Task: In the Company yamaha.com, schedule a meeting with title: 'Introducing Our Products and Services ', Select date: '23 September, 2023', select start time: 6:00:PM. Add location in person New York with meeting description: Kindly join this meeting to understand Product Demo and Service Presentation. Add attendees from company's contact and save.. Logged in from softage.1@softage.net
Action: Mouse moved to (119, 73)
Screenshot: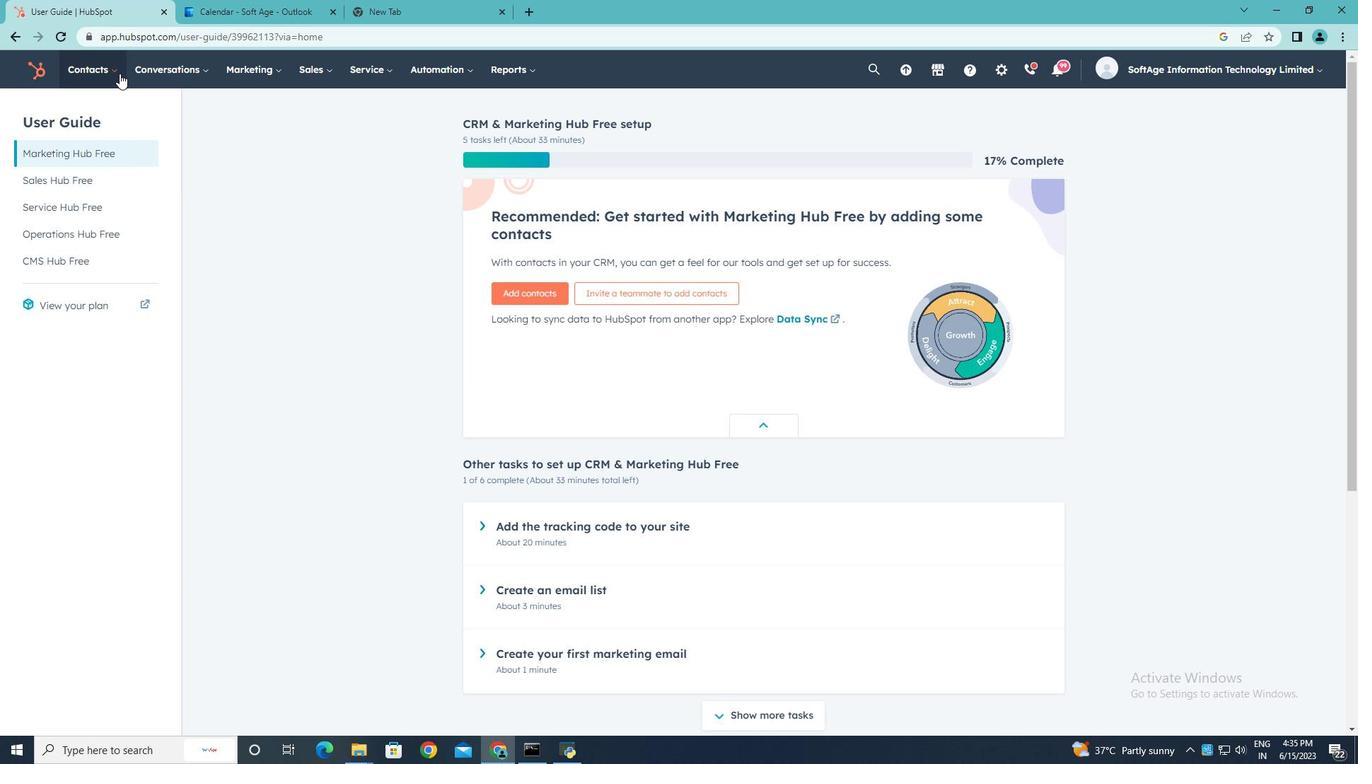 
Action: Mouse pressed left at (119, 73)
Screenshot: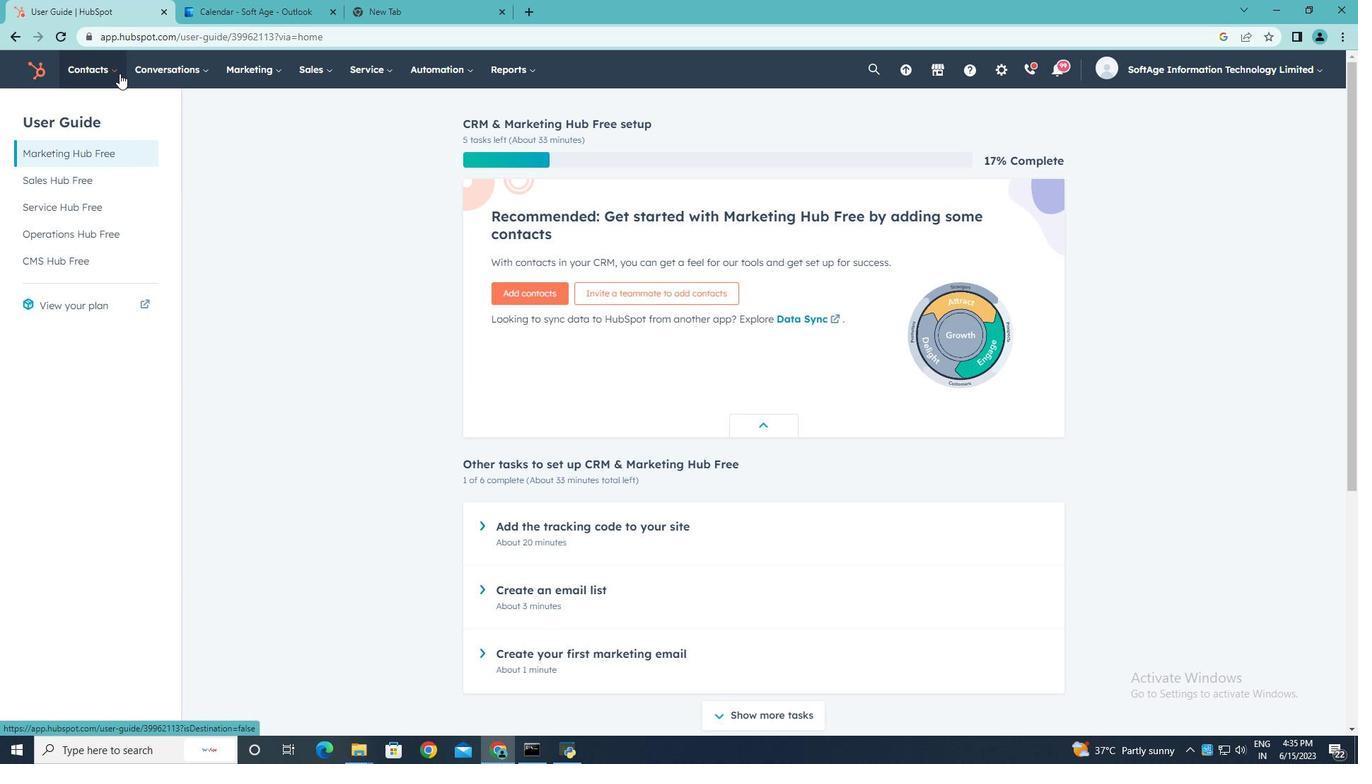 
Action: Mouse moved to (107, 137)
Screenshot: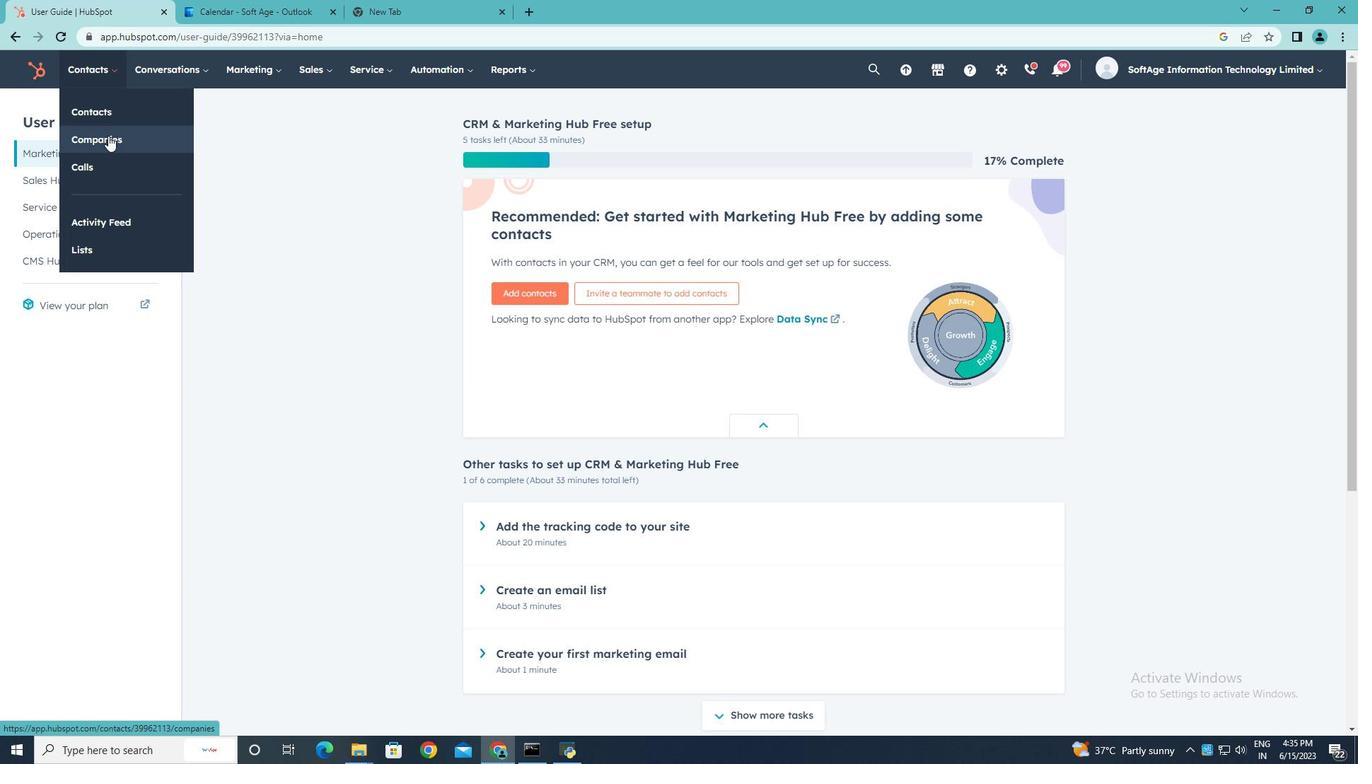 
Action: Mouse pressed left at (107, 137)
Screenshot: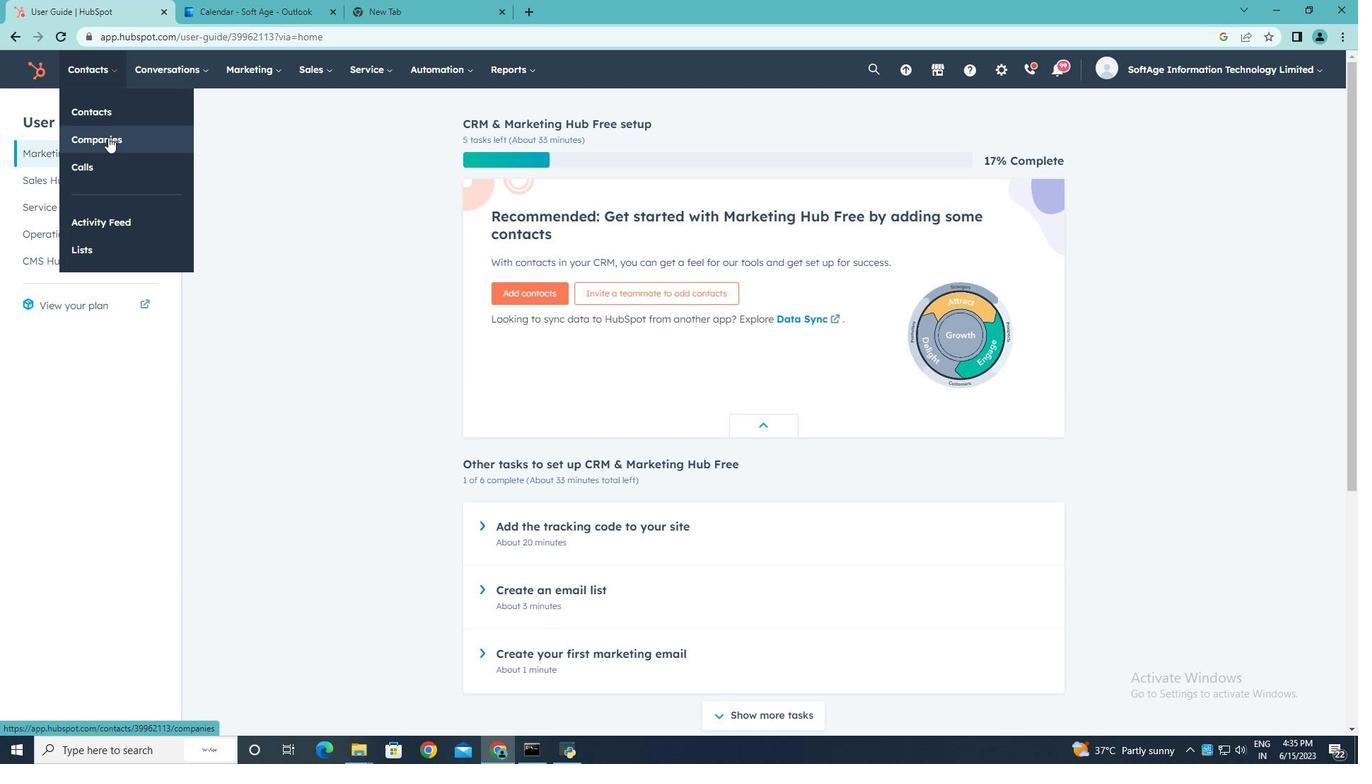 
Action: Mouse moved to (95, 229)
Screenshot: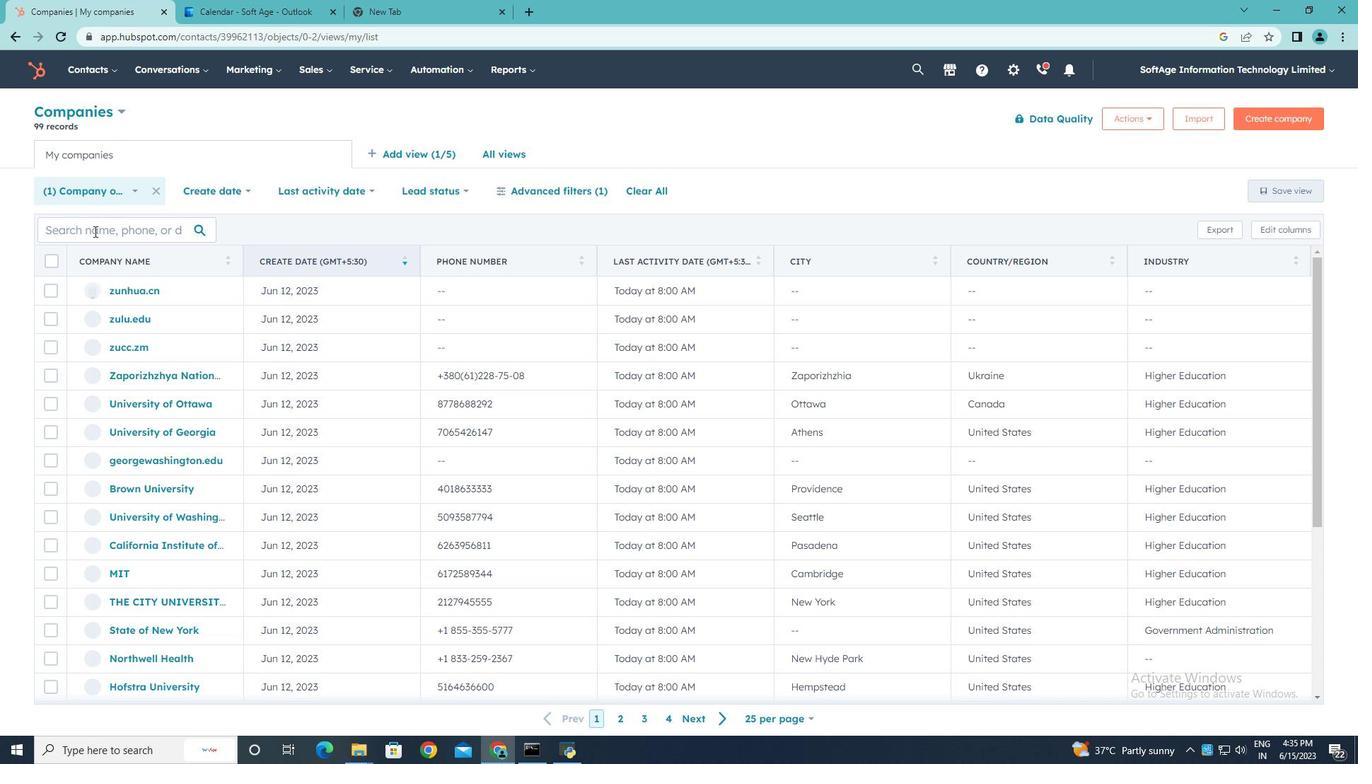 
Action: Mouse pressed left at (95, 229)
Screenshot: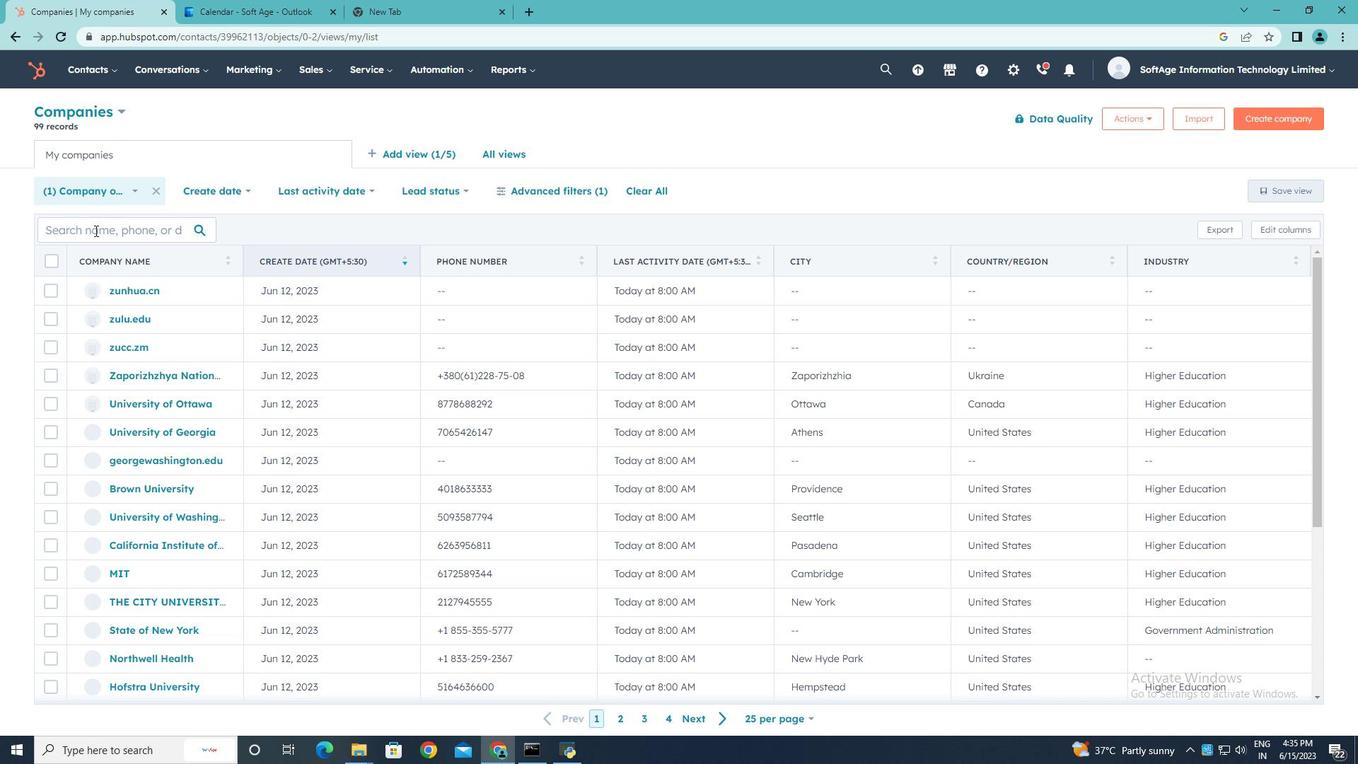 
Action: Key pressed yamaha.com
Screenshot: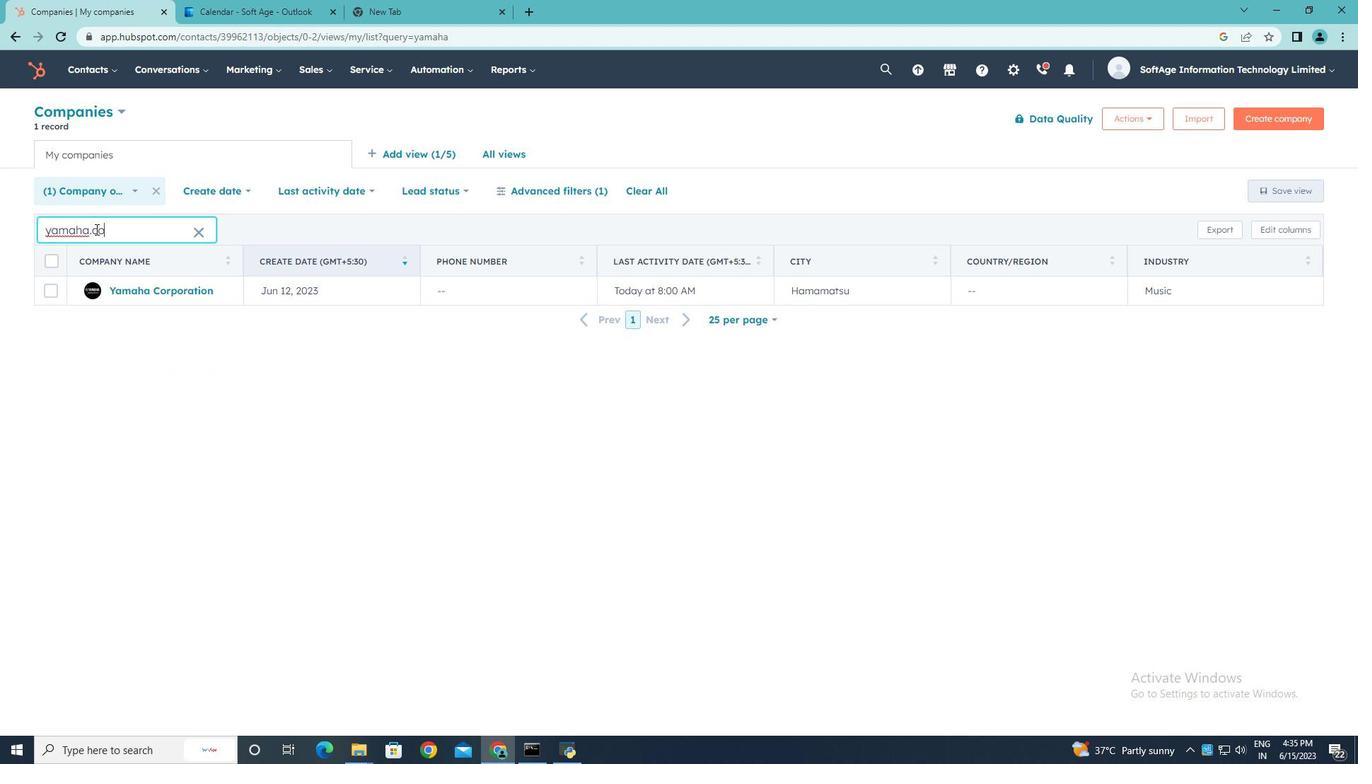 
Action: Mouse moved to (135, 288)
Screenshot: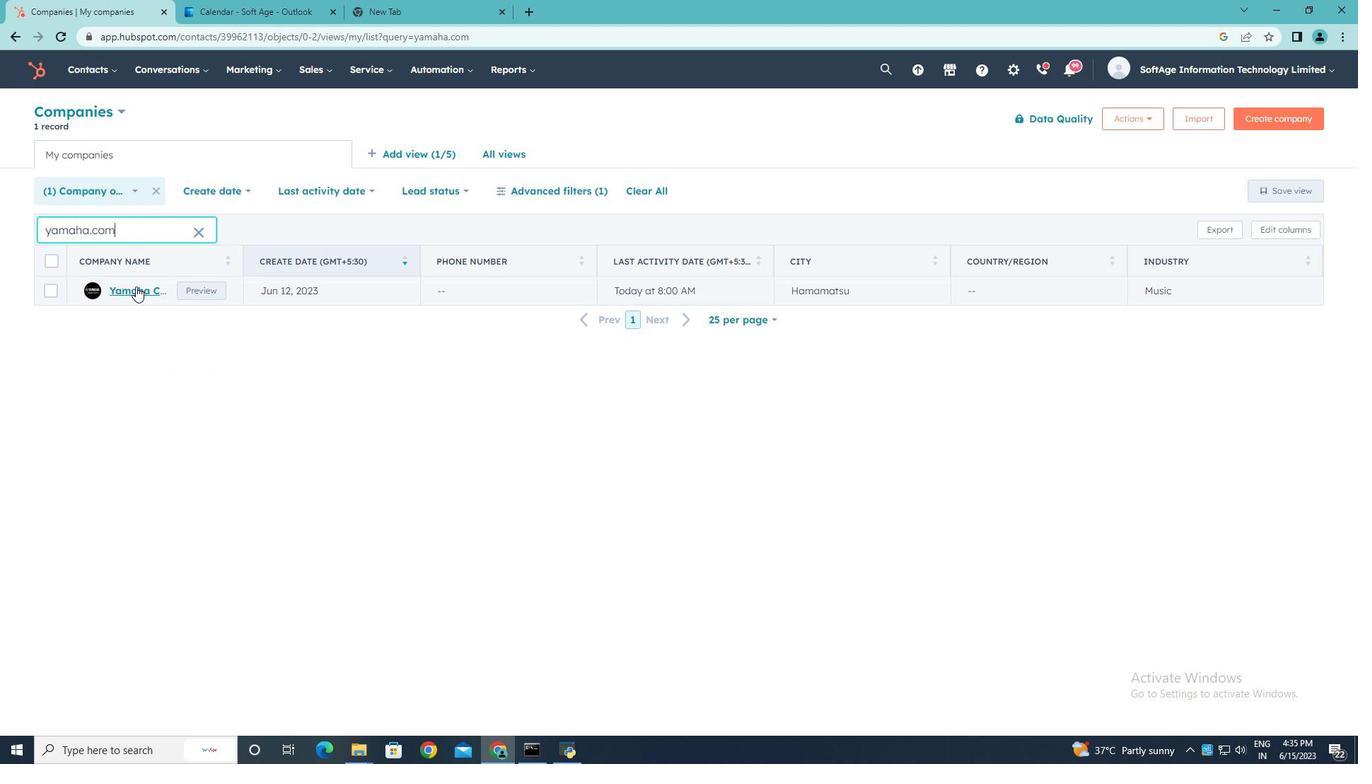 
Action: Mouse pressed left at (135, 288)
Screenshot: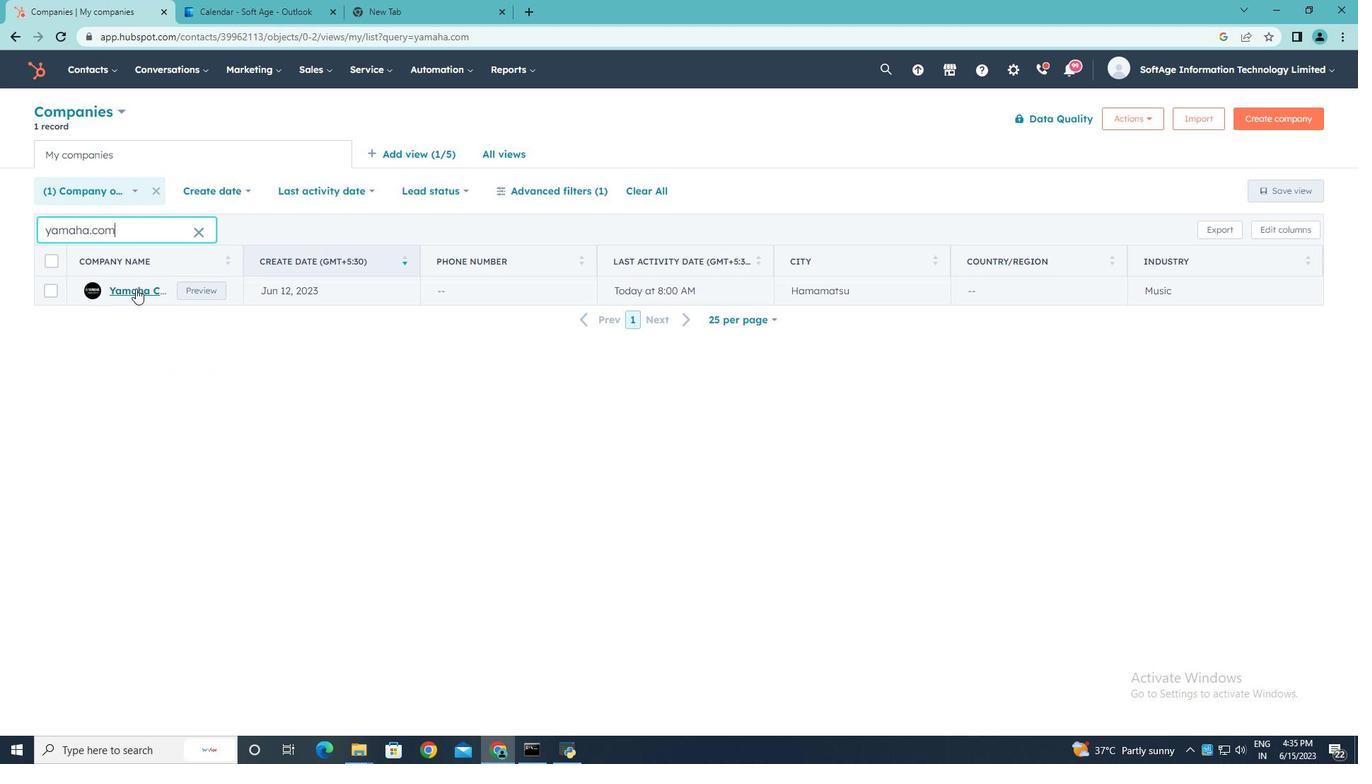 
Action: Mouse moved to (222, 236)
Screenshot: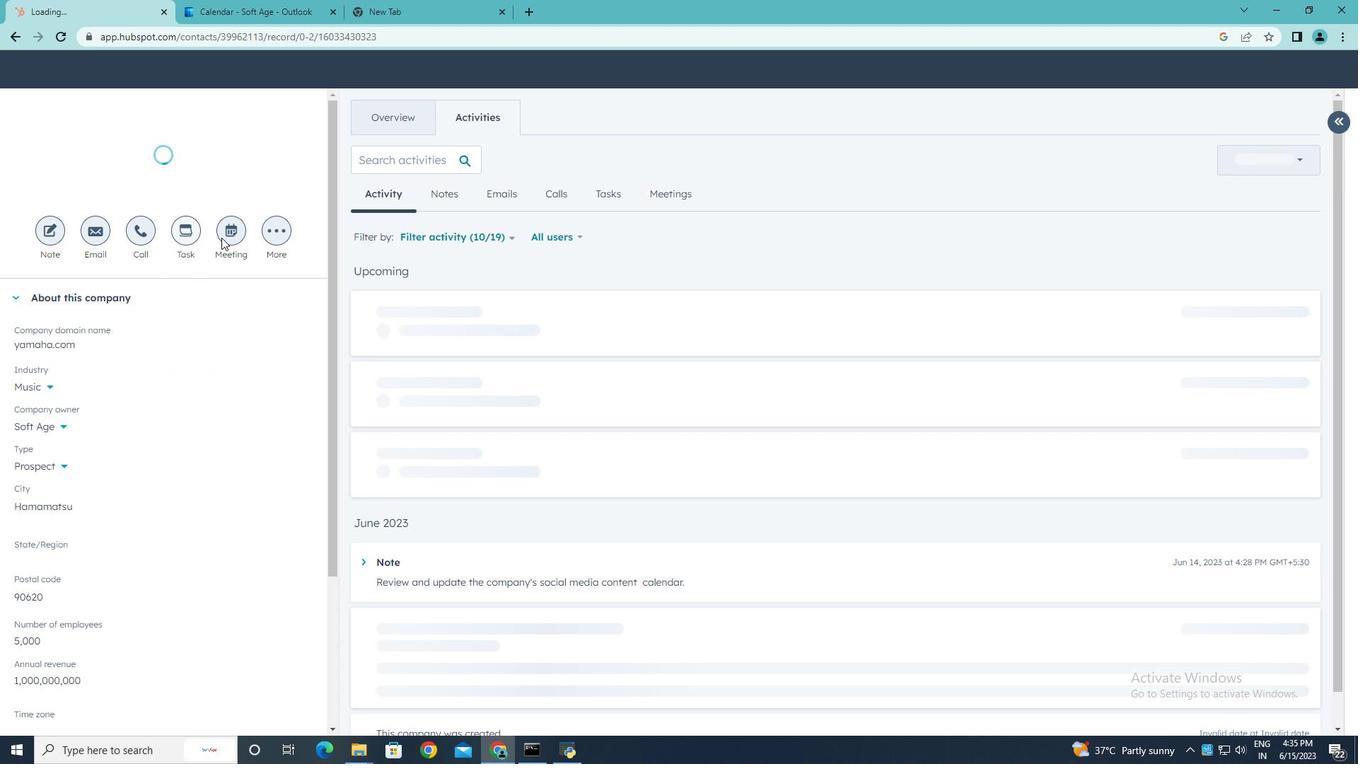 
Action: Mouse pressed left at (222, 236)
Screenshot: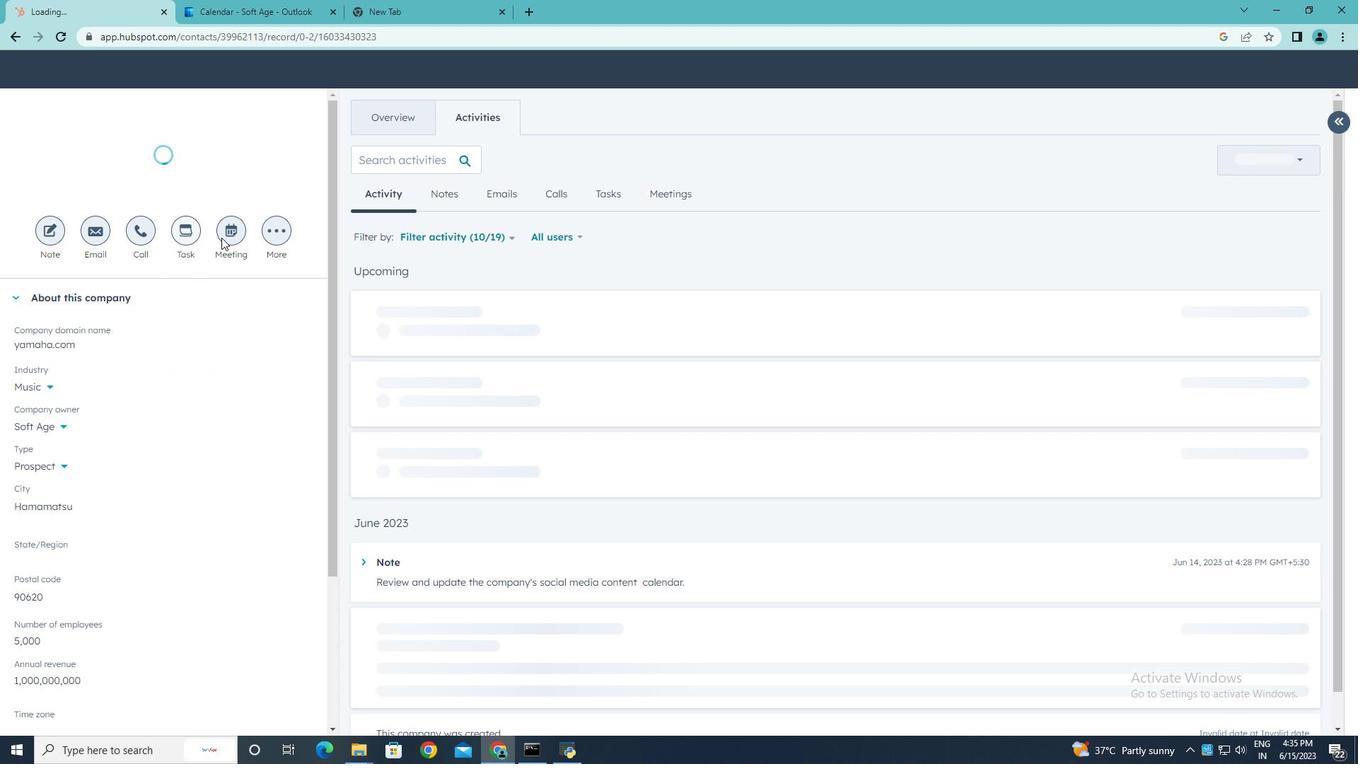 
Action: Mouse moved to (222, 236)
Screenshot: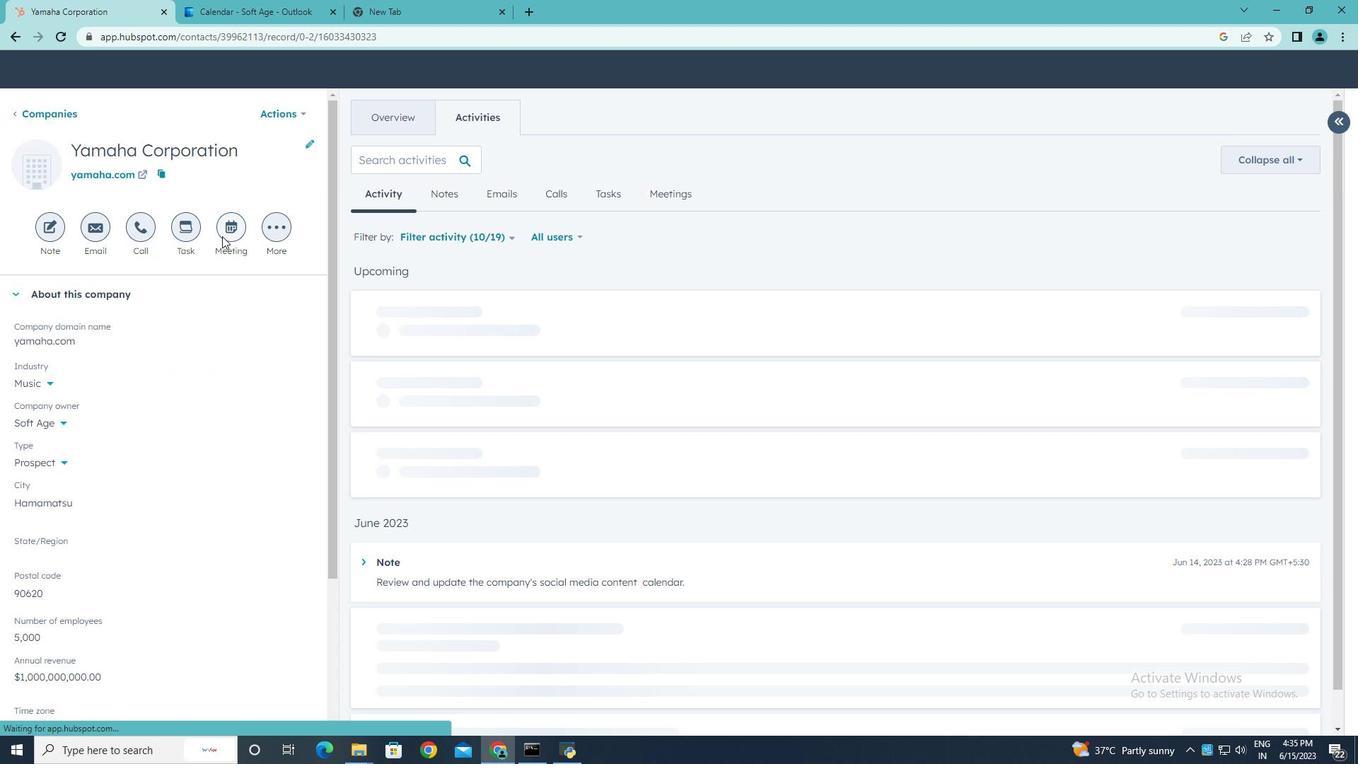 
Action: Key pressed <Key.shift>Introducing<Key.space><Key.shift>Our<Key.space><Key.shift><Key.shift>Products<Key.space><Key.shift>and<Key.space><Key.shift>Services
Screenshot: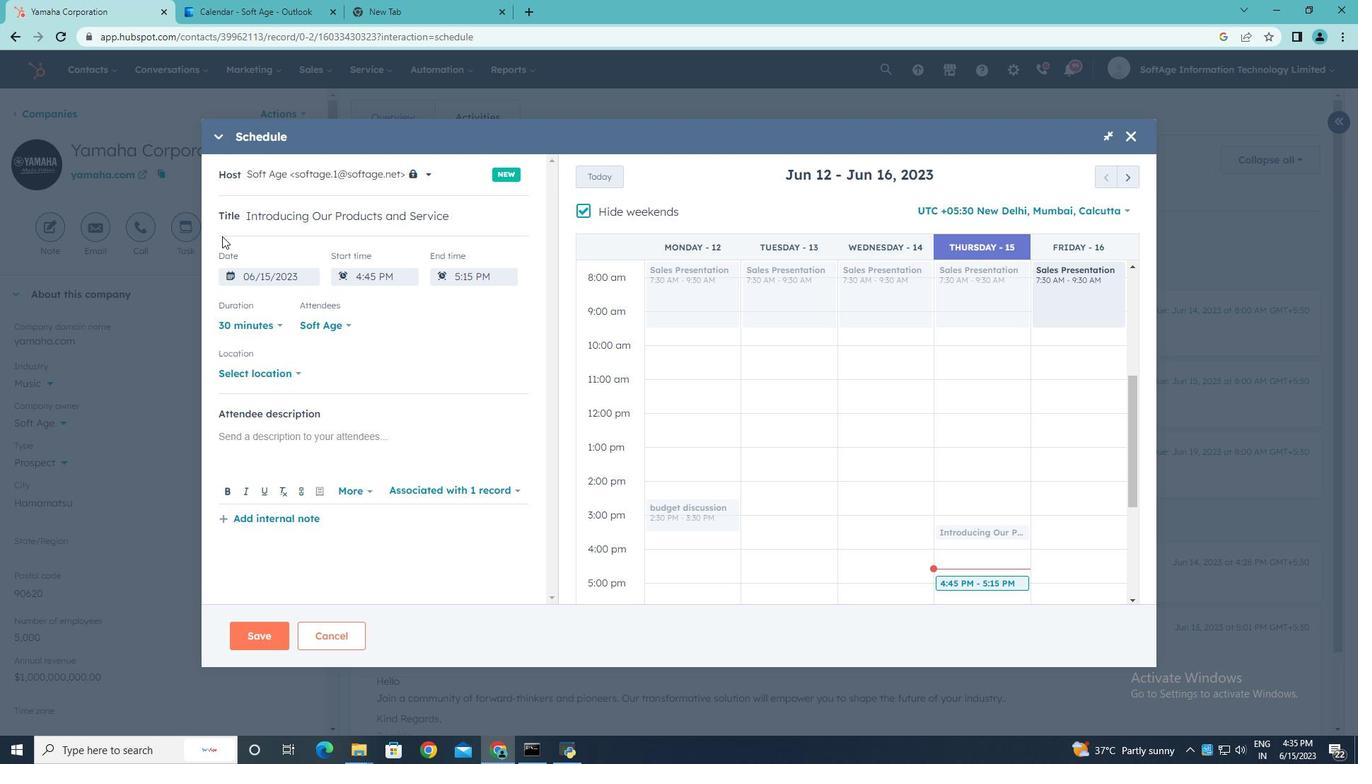 
Action: Mouse moved to (220, 237)
Screenshot: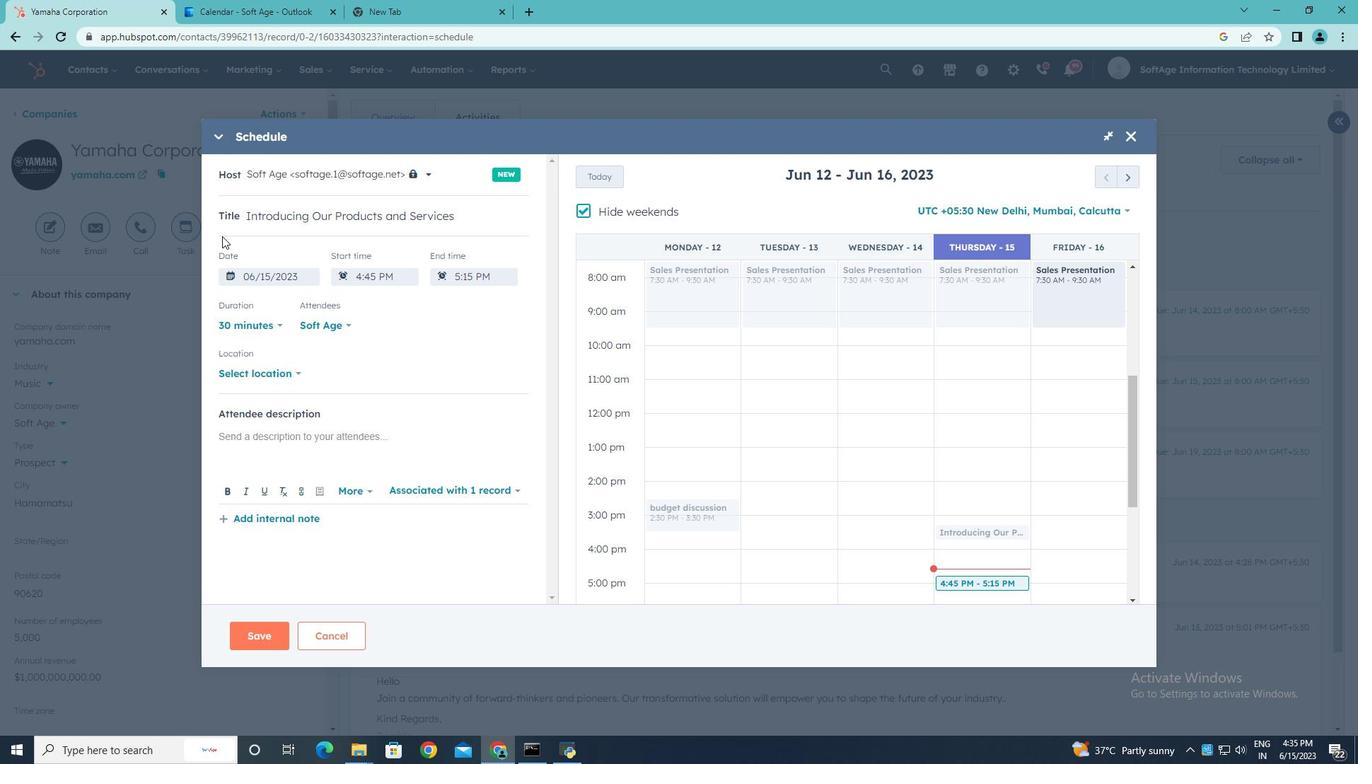 
Action: Key pressed .
Screenshot: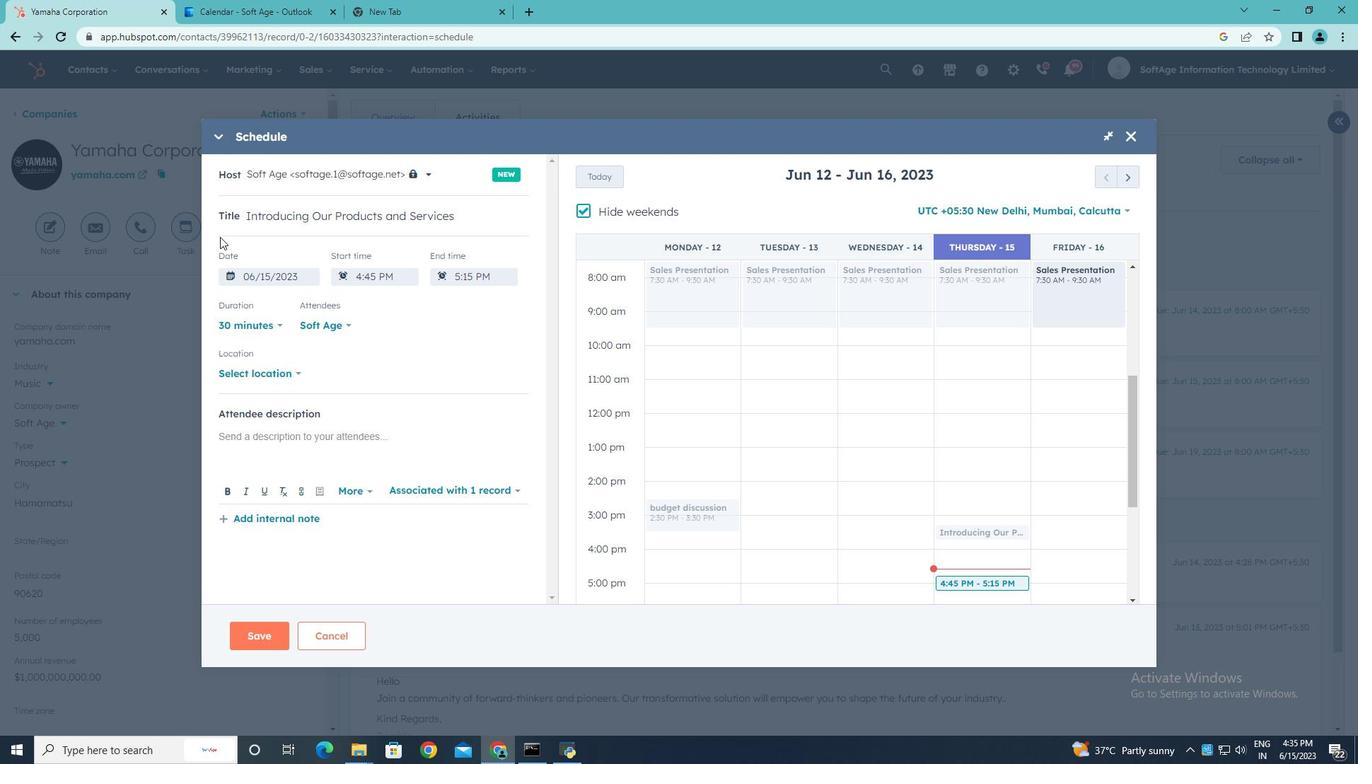 
Action: Mouse moved to (581, 208)
Screenshot: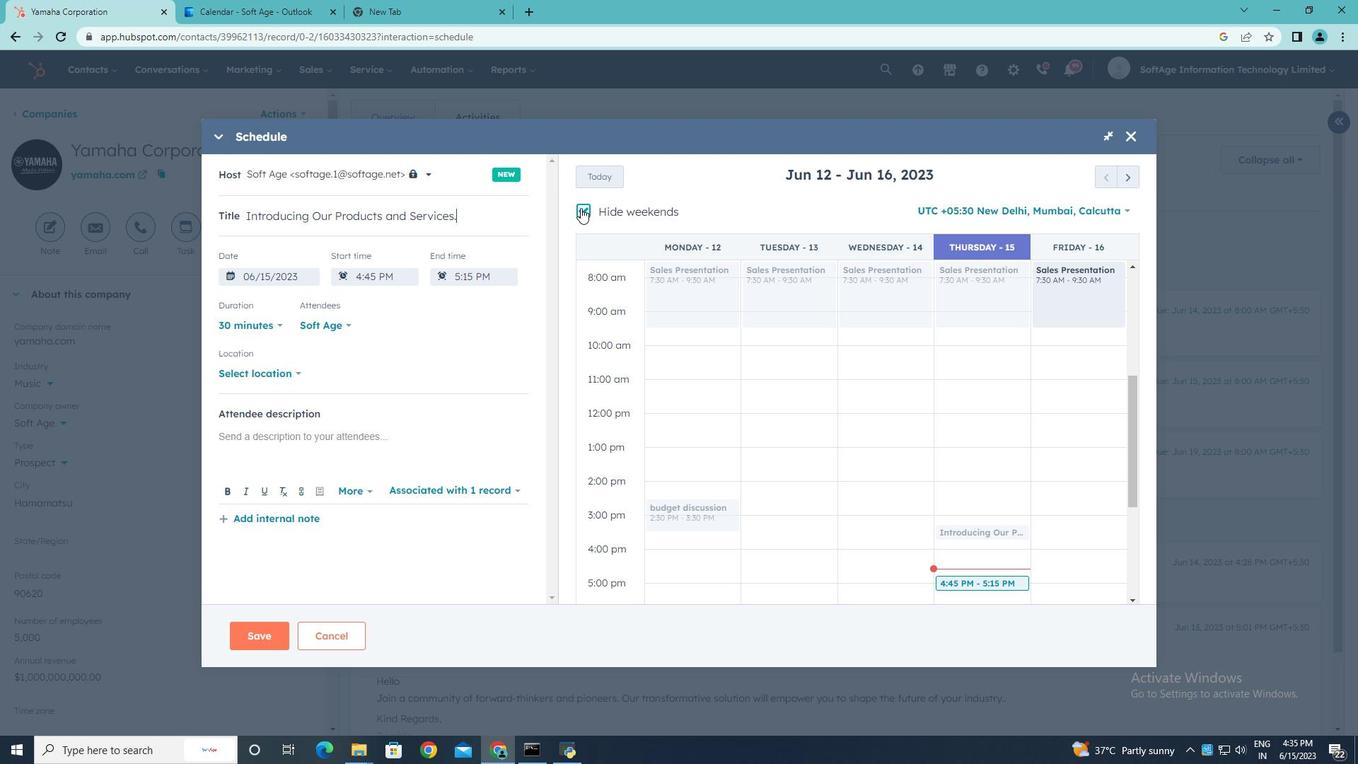 
Action: Mouse pressed left at (581, 208)
Screenshot: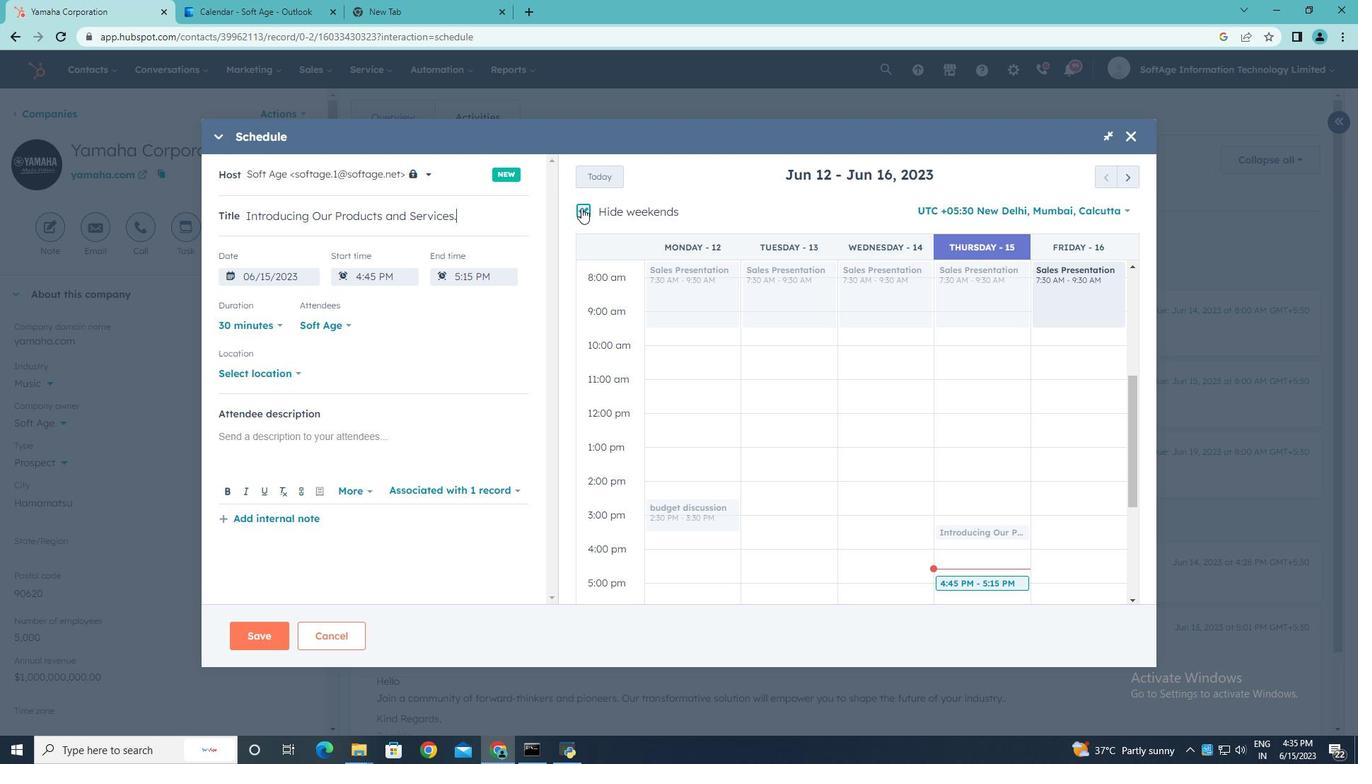 
Action: Mouse moved to (1129, 182)
Screenshot: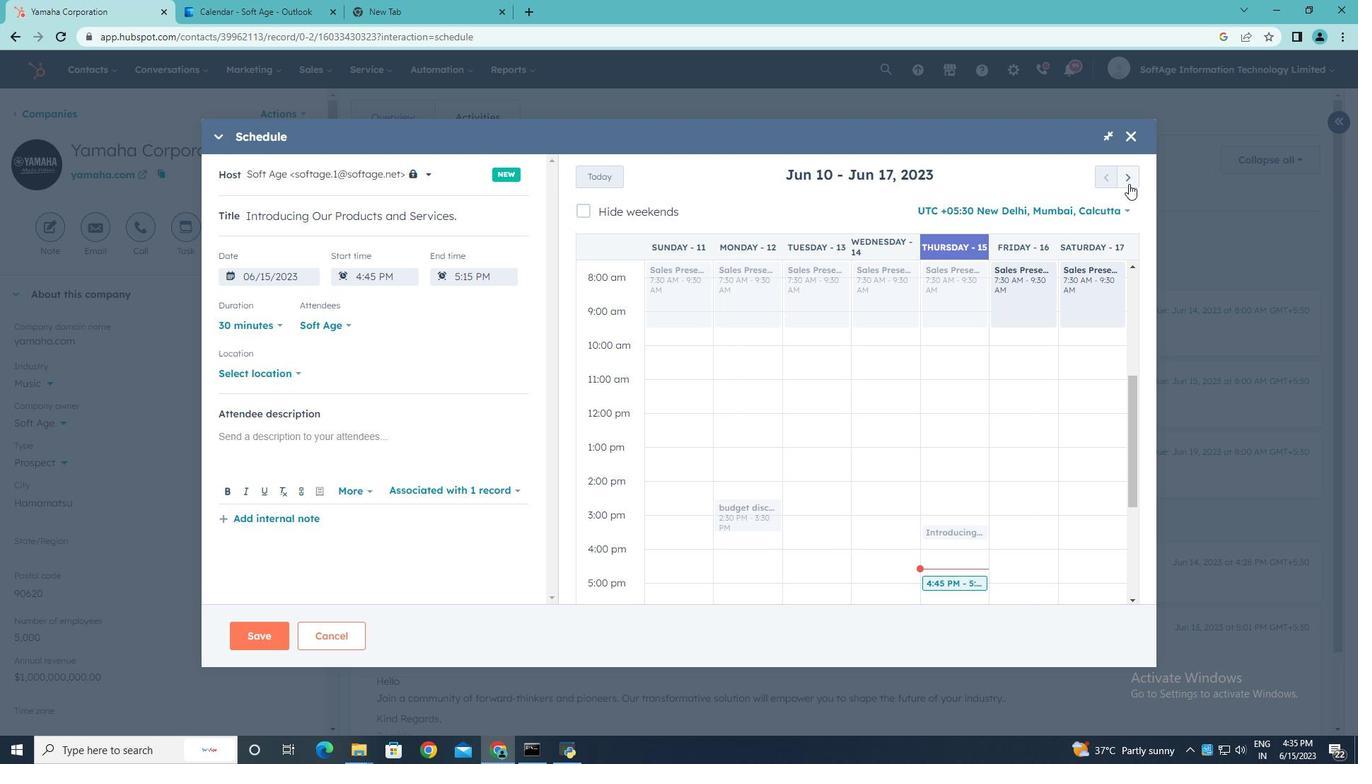 
Action: Mouse pressed left at (1129, 182)
Screenshot: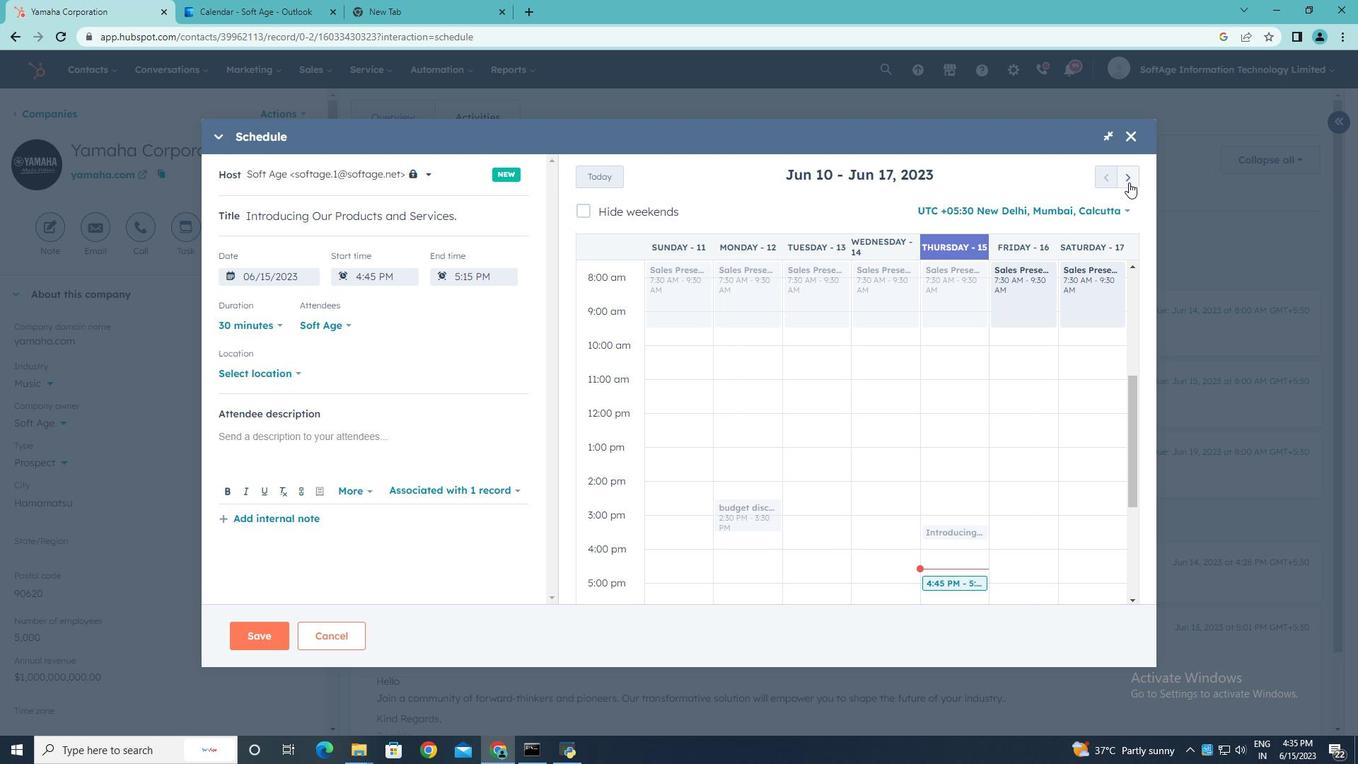 
Action: Mouse pressed left at (1129, 182)
Screenshot: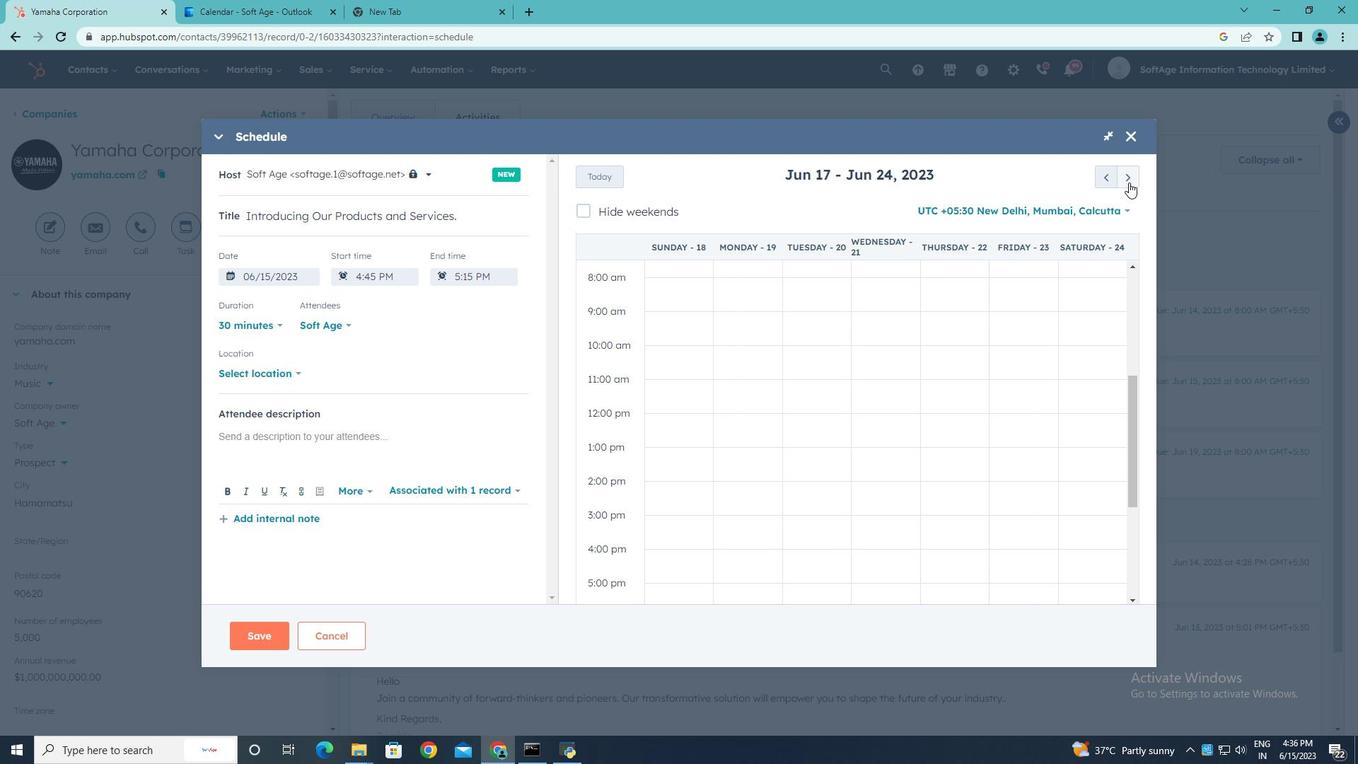 
Action: Mouse pressed left at (1129, 182)
Screenshot: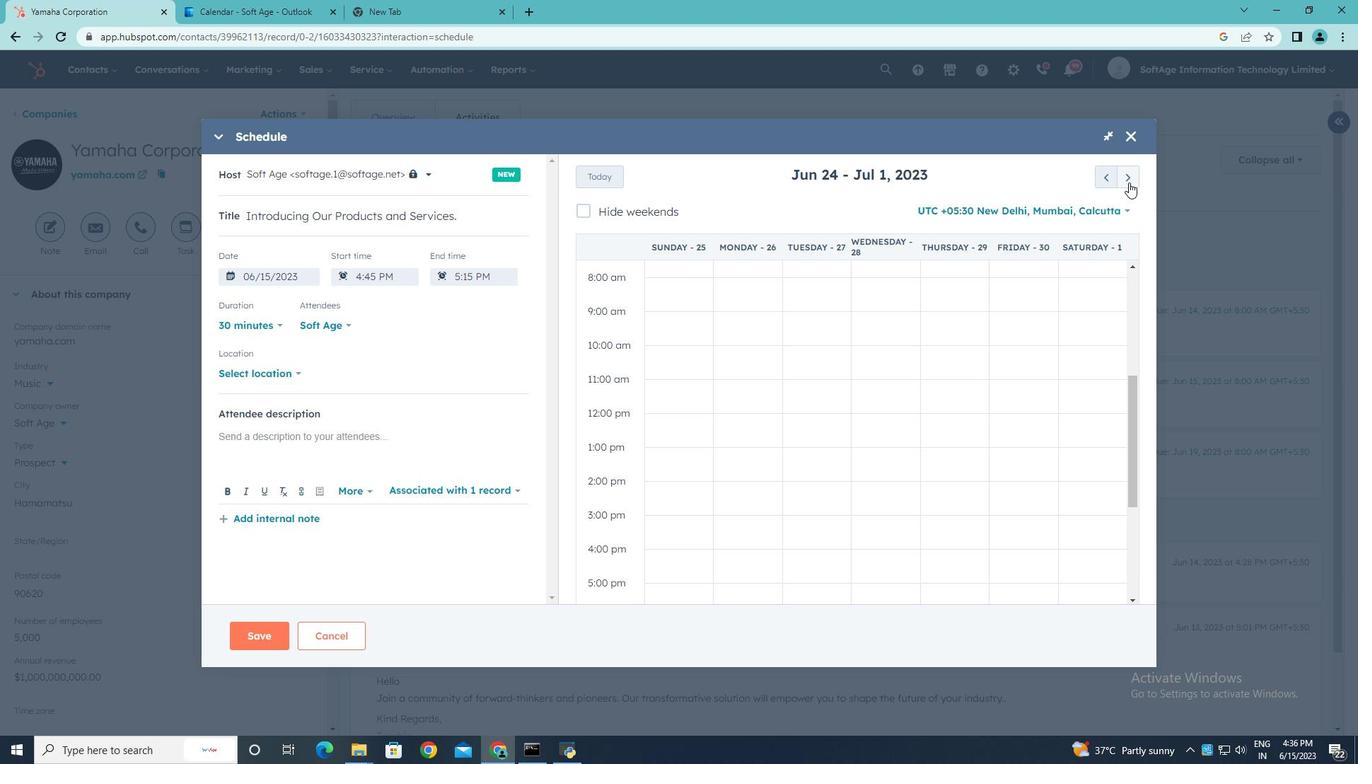 
Action: Mouse pressed left at (1129, 182)
Screenshot: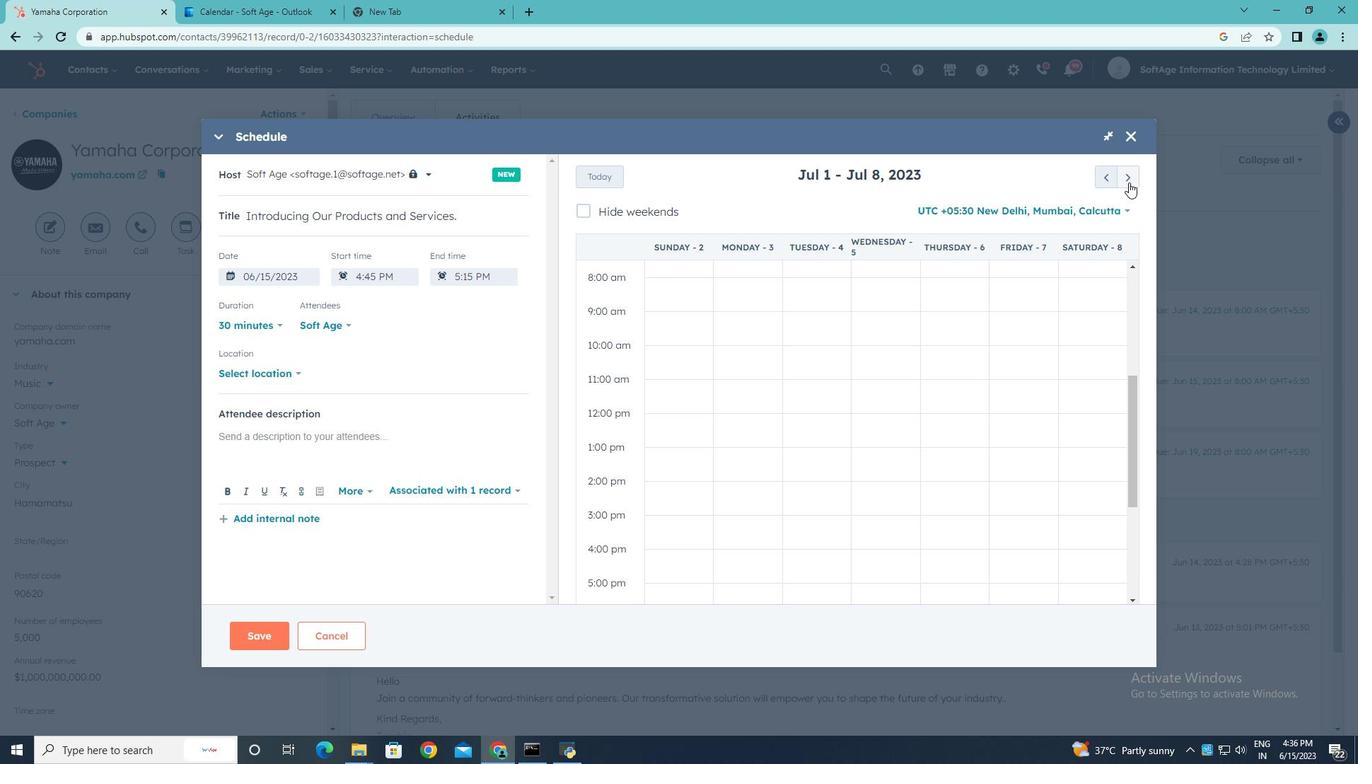 
Action: Mouse pressed left at (1129, 182)
Screenshot: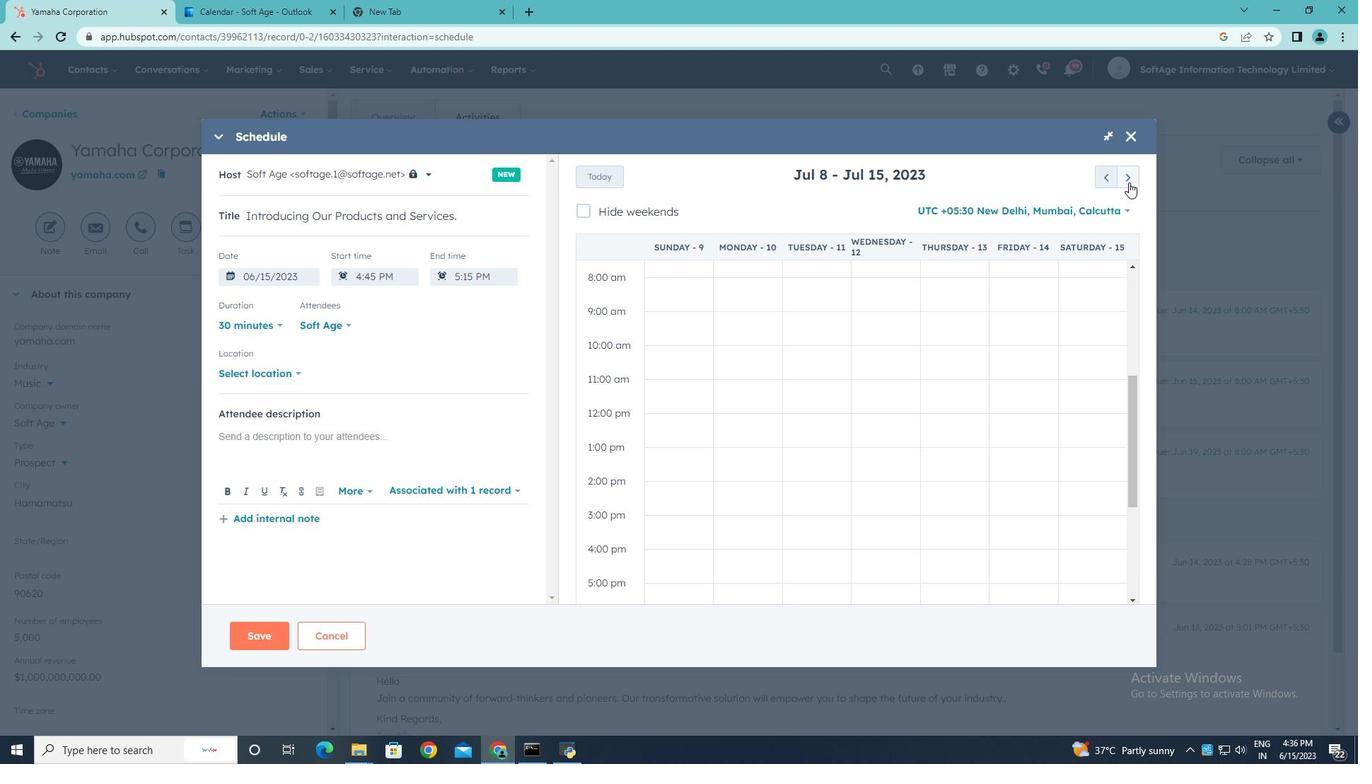 
Action: Mouse pressed left at (1129, 182)
Screenshot: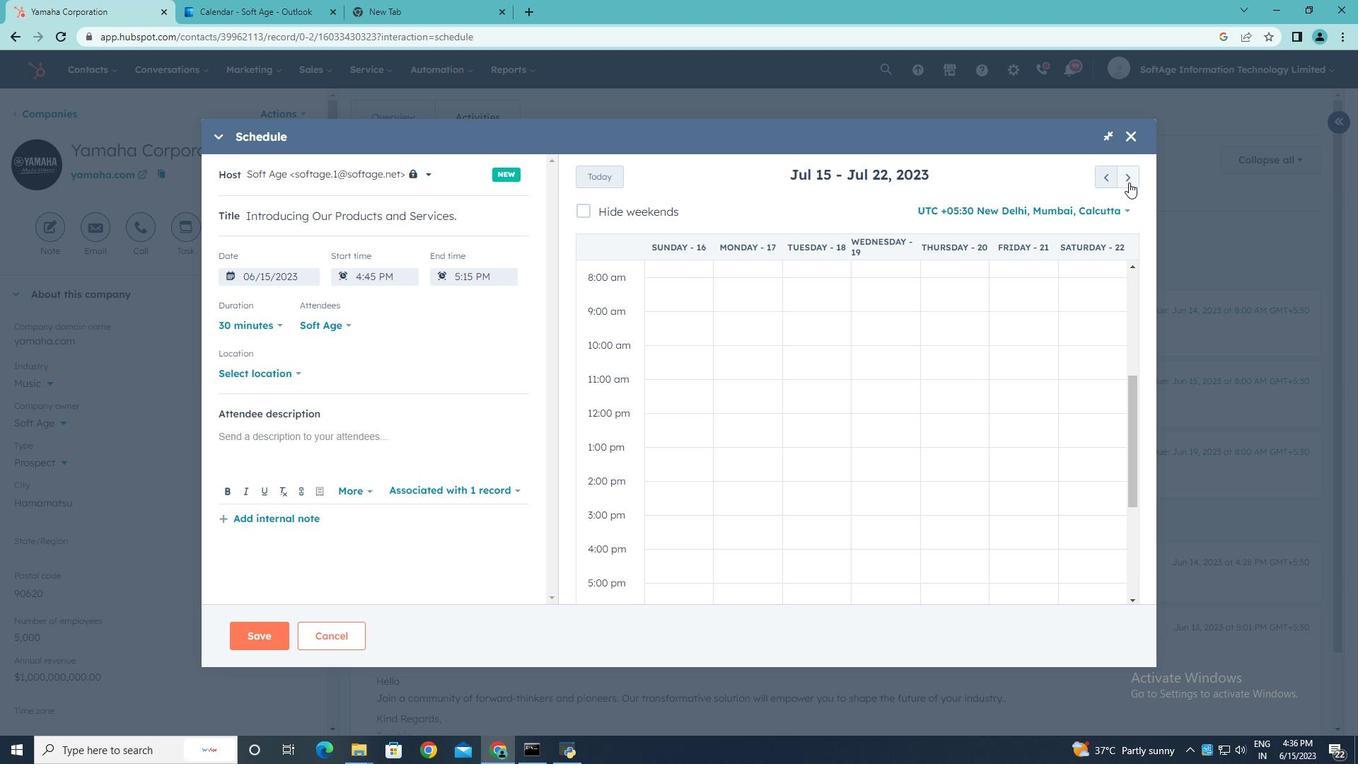 
Action: Mouse pressed left at (1129, 182)
Screenshot: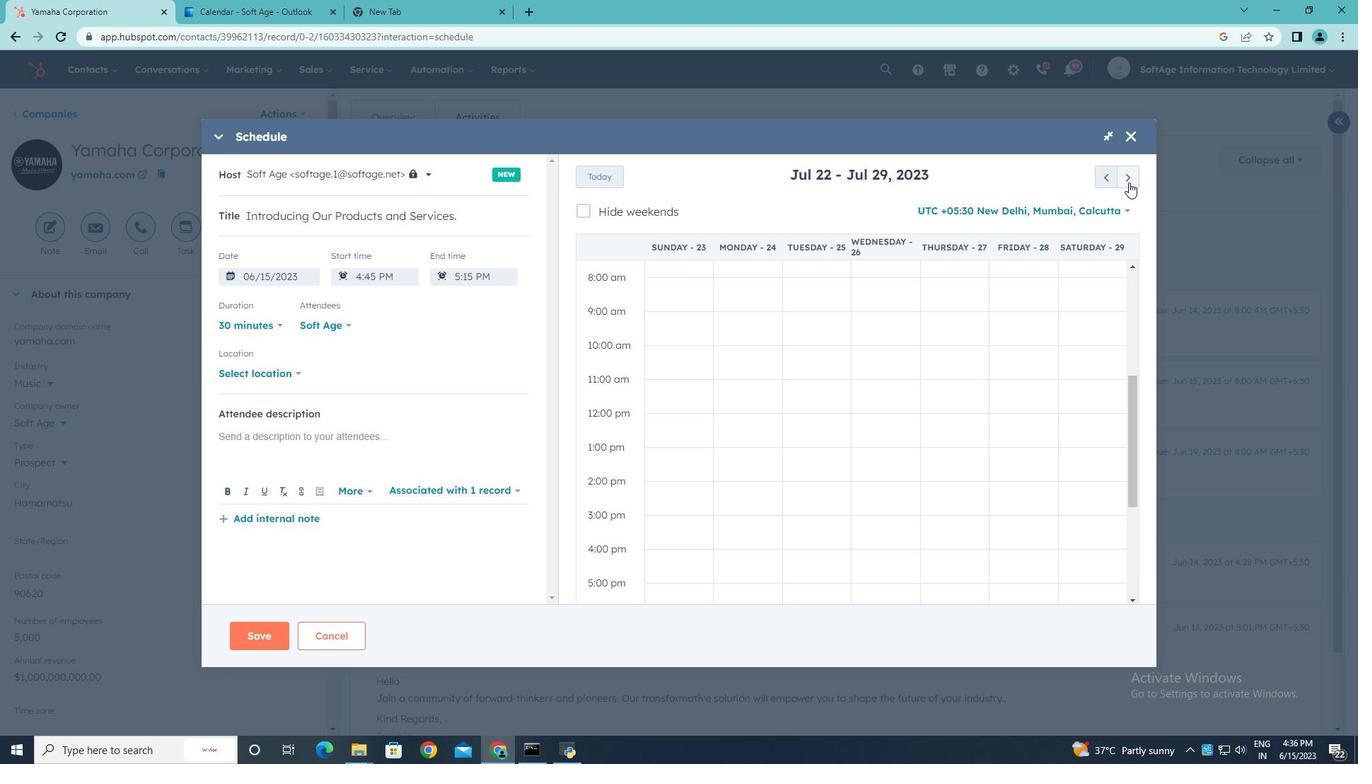 
Action: Mouse pressed left at (1129, 182)
Screenshot: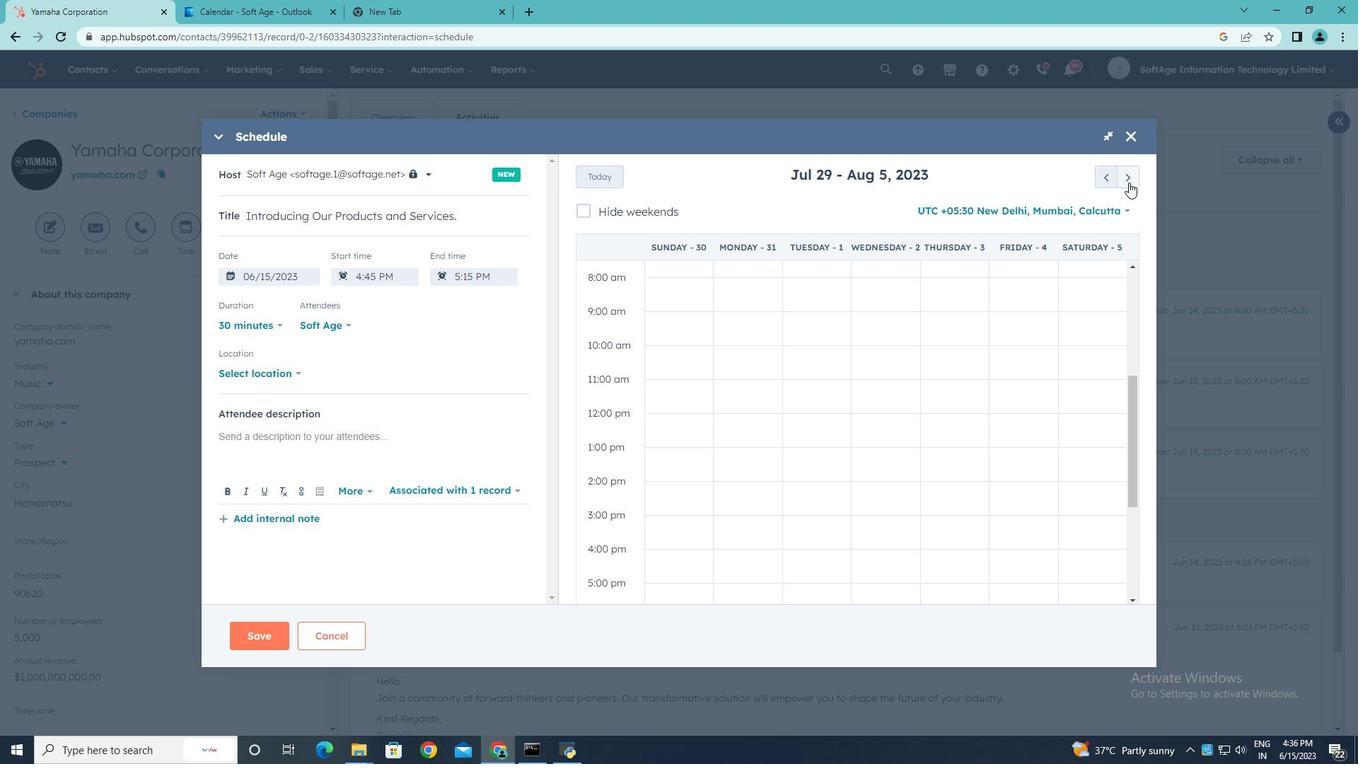 
Action: Mouse pressed left at (1129, 182)
Screenshot: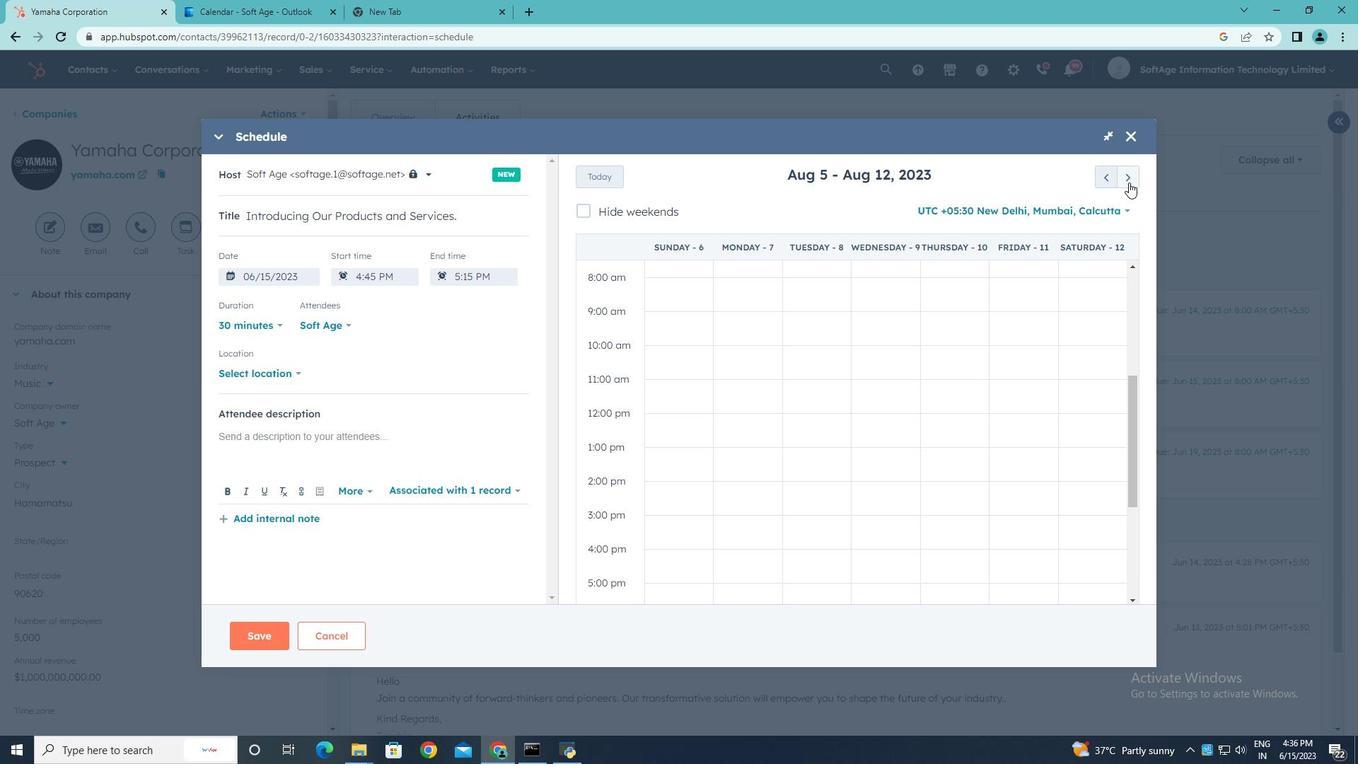 
Action: Mouse pressed left at (1129, 182)
Screenshot: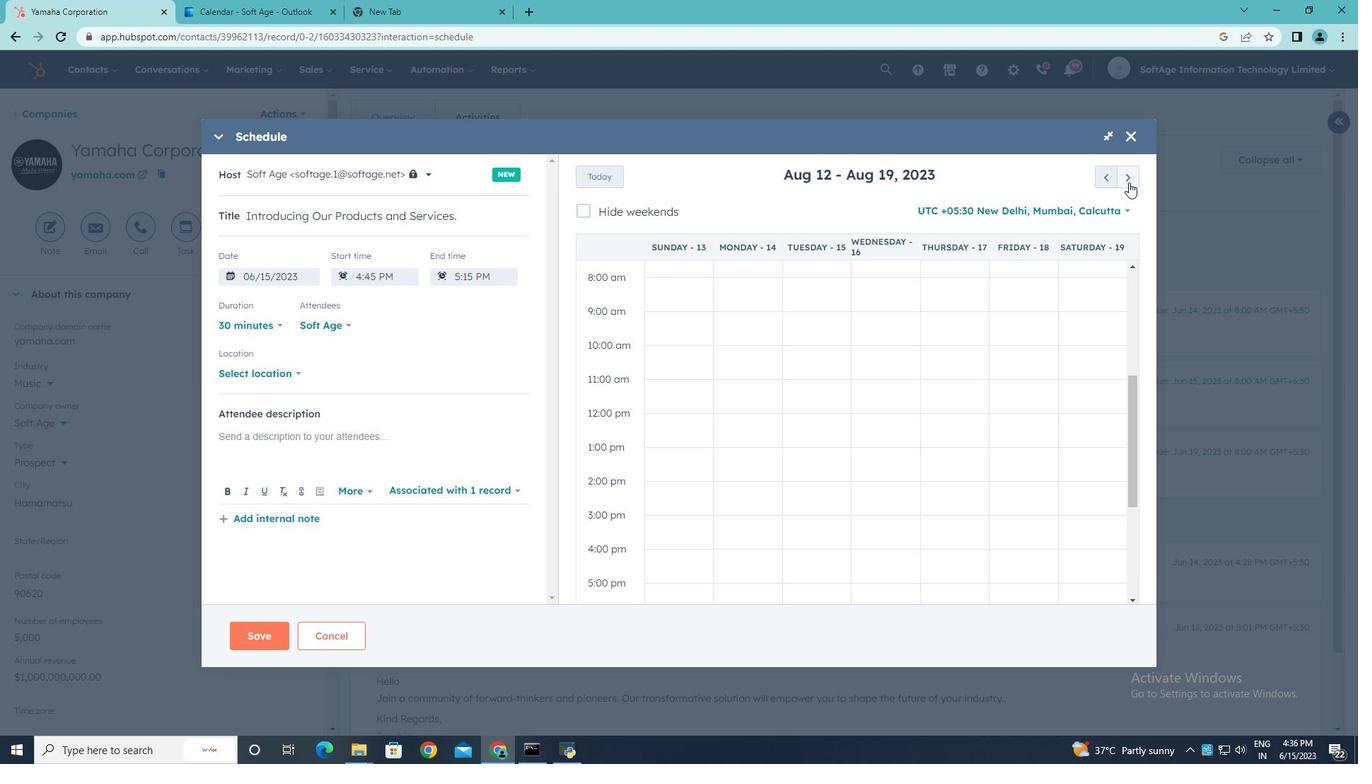 
Action: Mouse pressed left at (1129, 182)
Screenshot: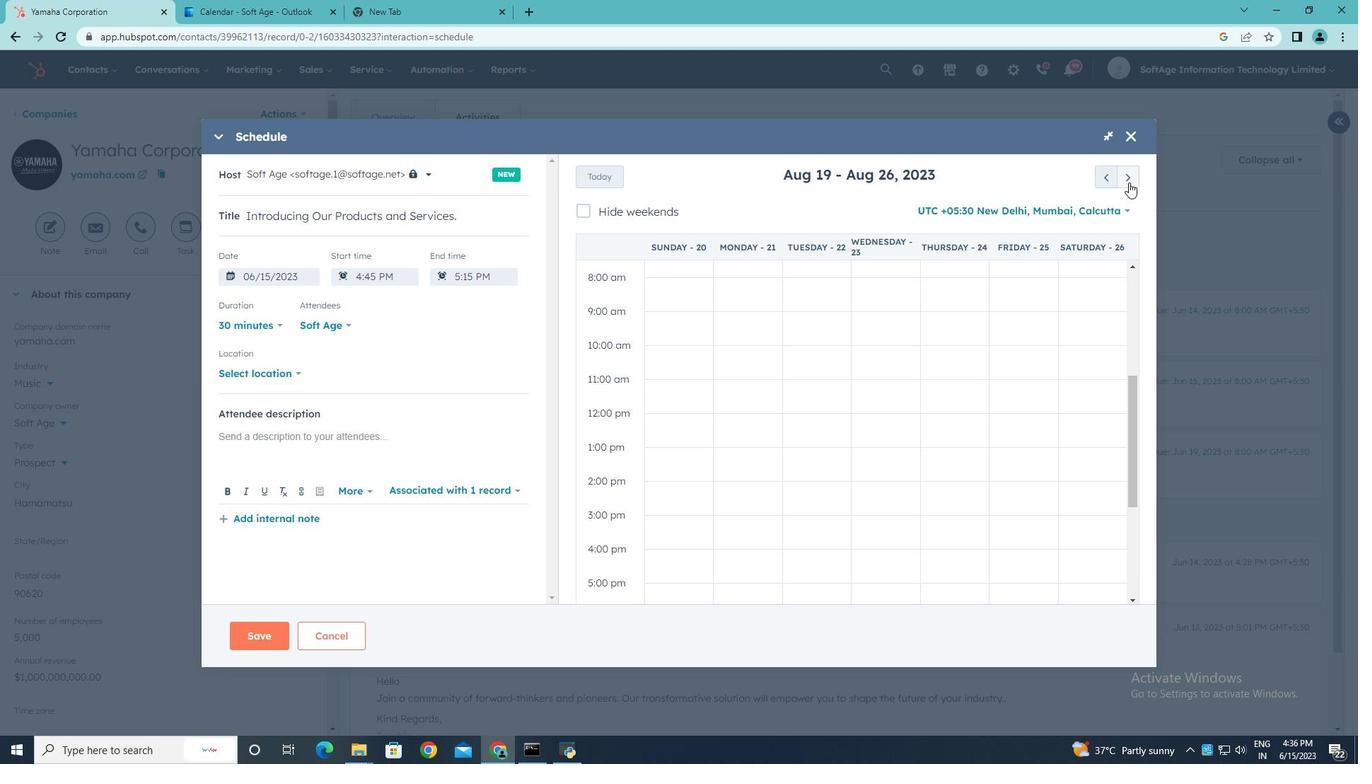 
Action: Mouse pressed left at (1129, 182)
Screenshot: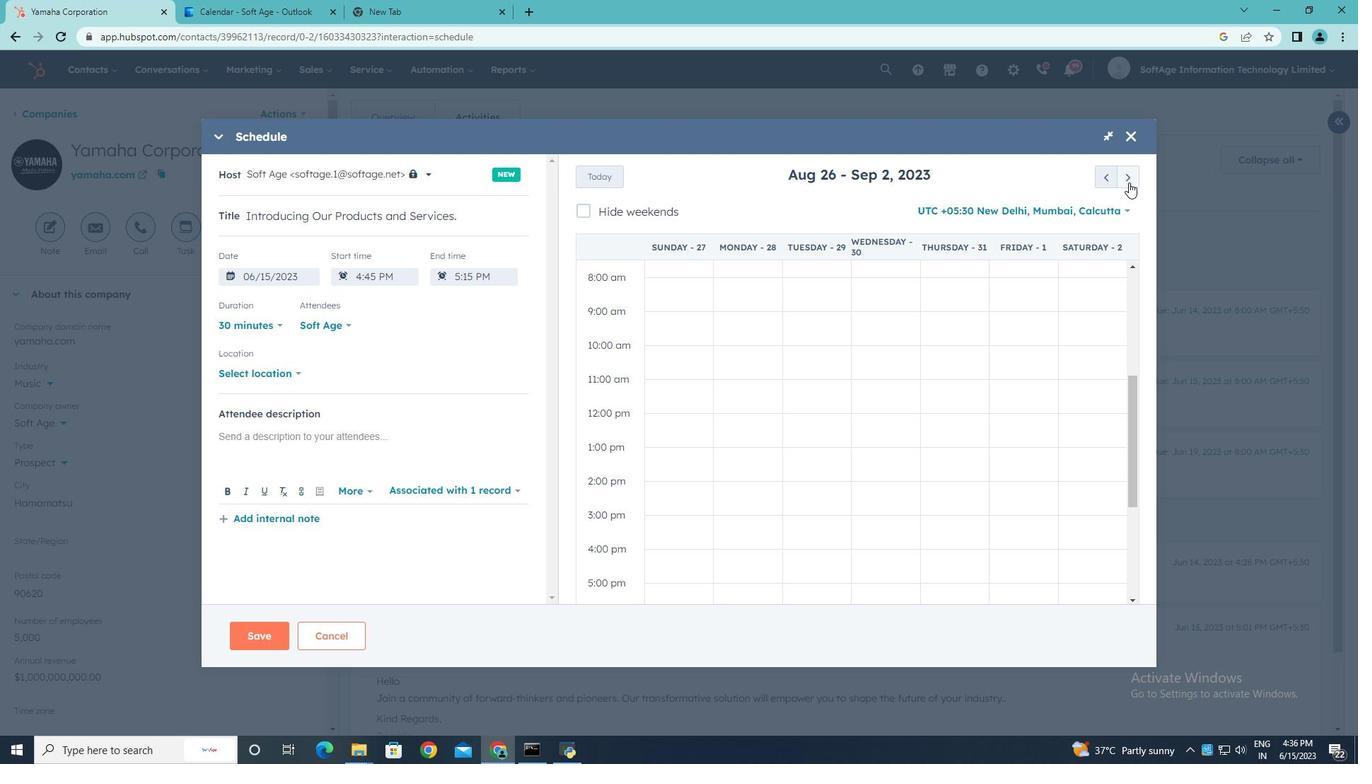 
Action: Mouse pressed left at (1129, 182)
Screenshot: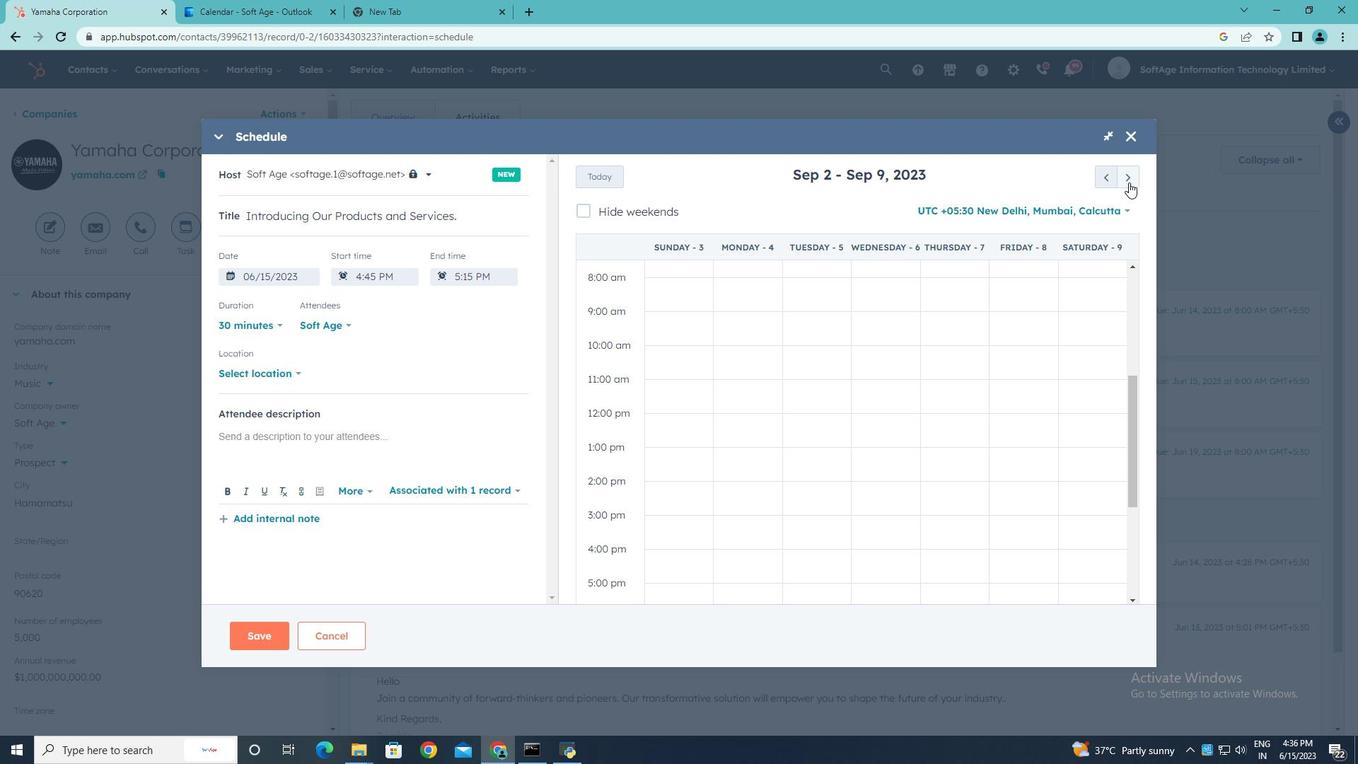 
Action: Mouse pressed left at (1129, 182)
Screenshot: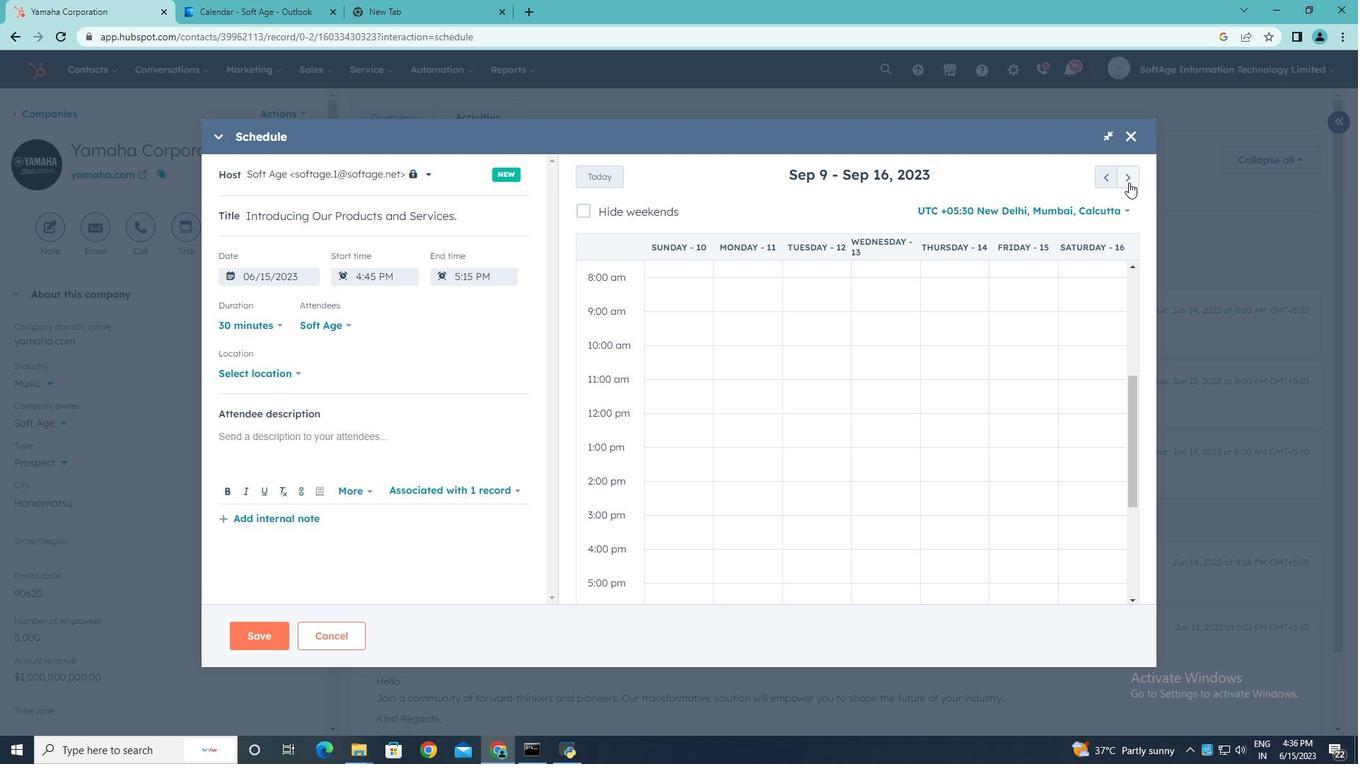 
Action: Mouse moved to (1130, 424)
Screenshot: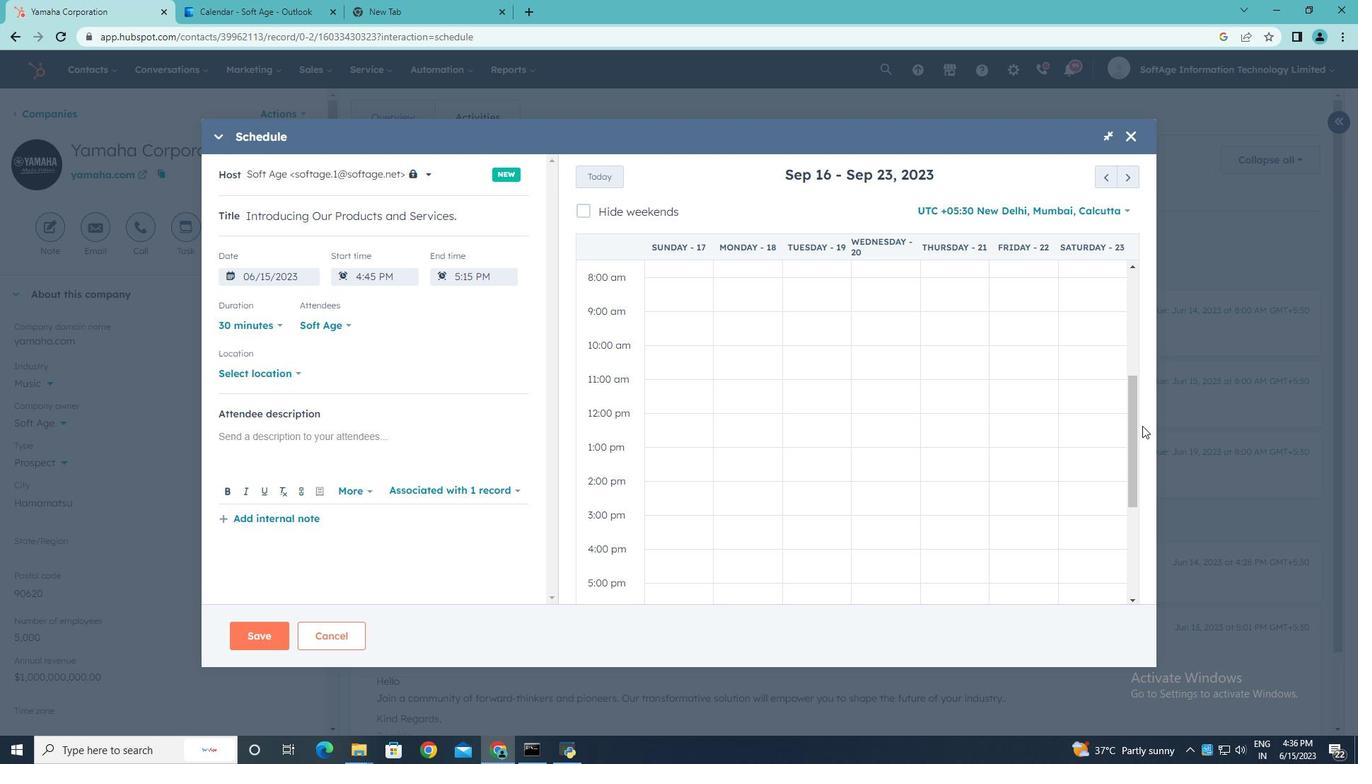 
Action: Mouse pressed left at (1130, 424)
Screenshot: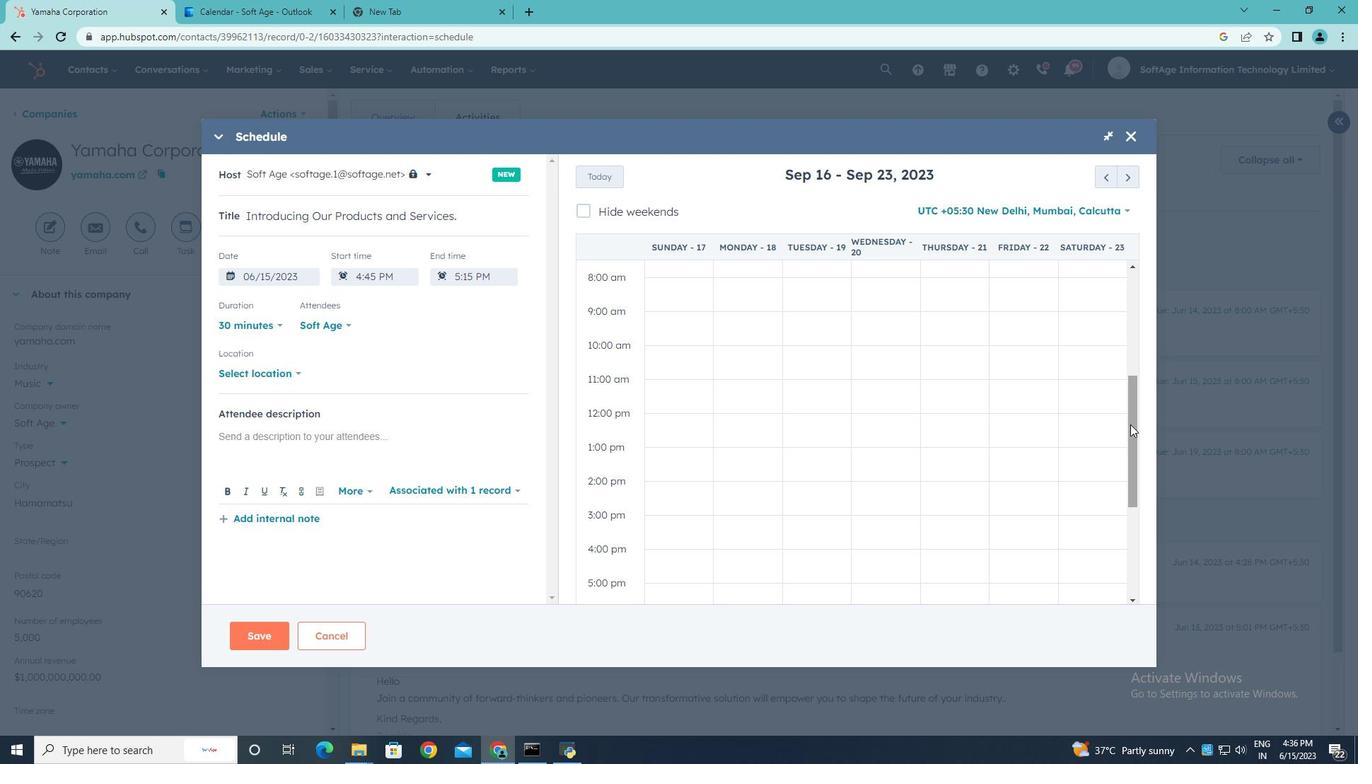 
Action: Mouse moved to (1081, 555)
Screenshot: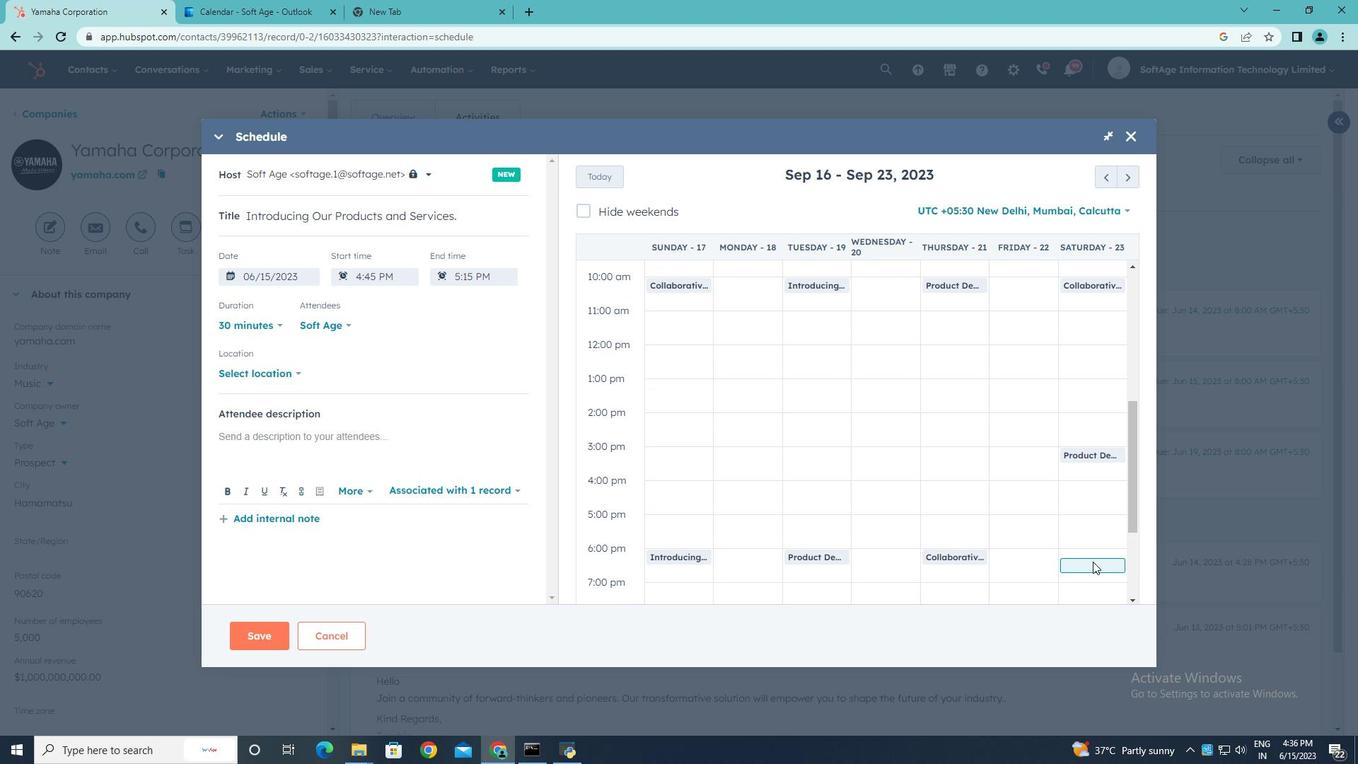 
Action: Mouse pressed left at (1081, 555)
Screenshot: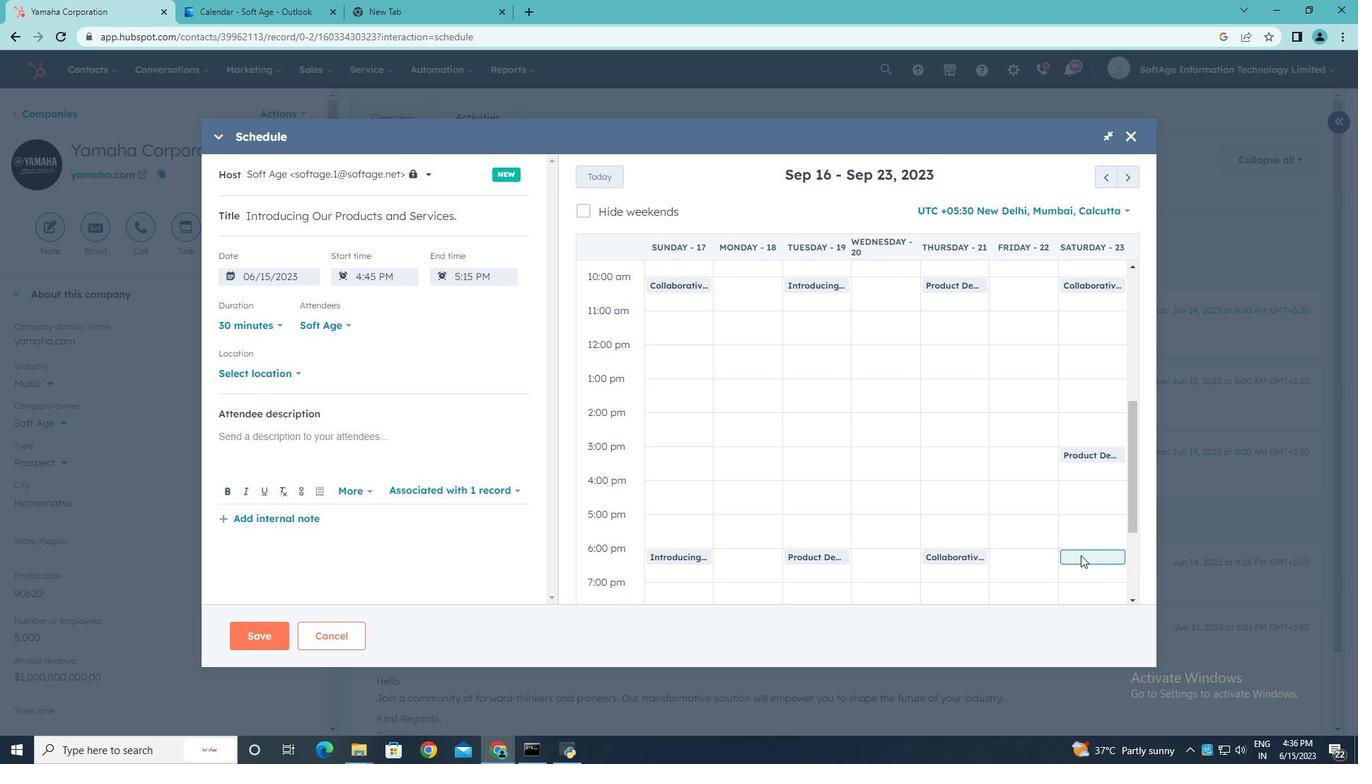
Action: Mouse moved to (299, 367)
Screenshot: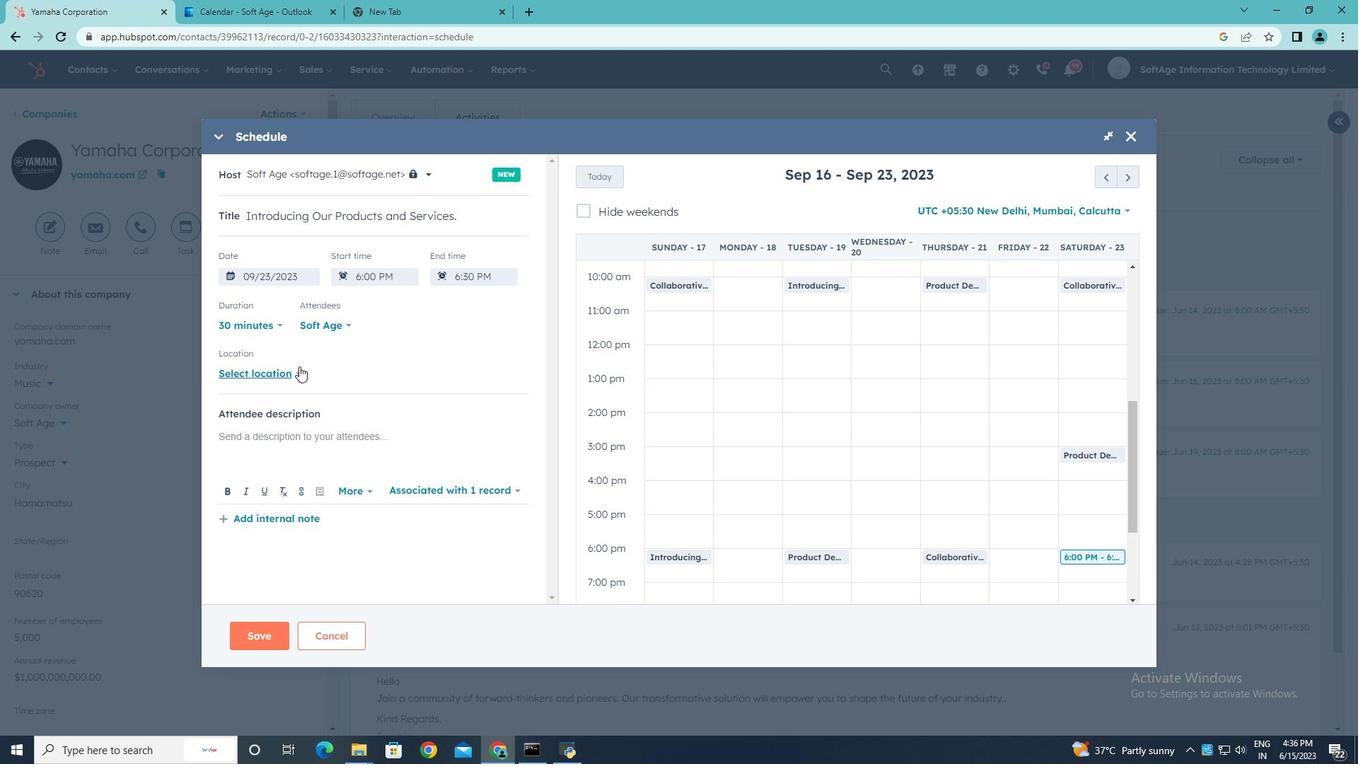 
Action: Mouse pressed left at (299, 367)
Screenshot: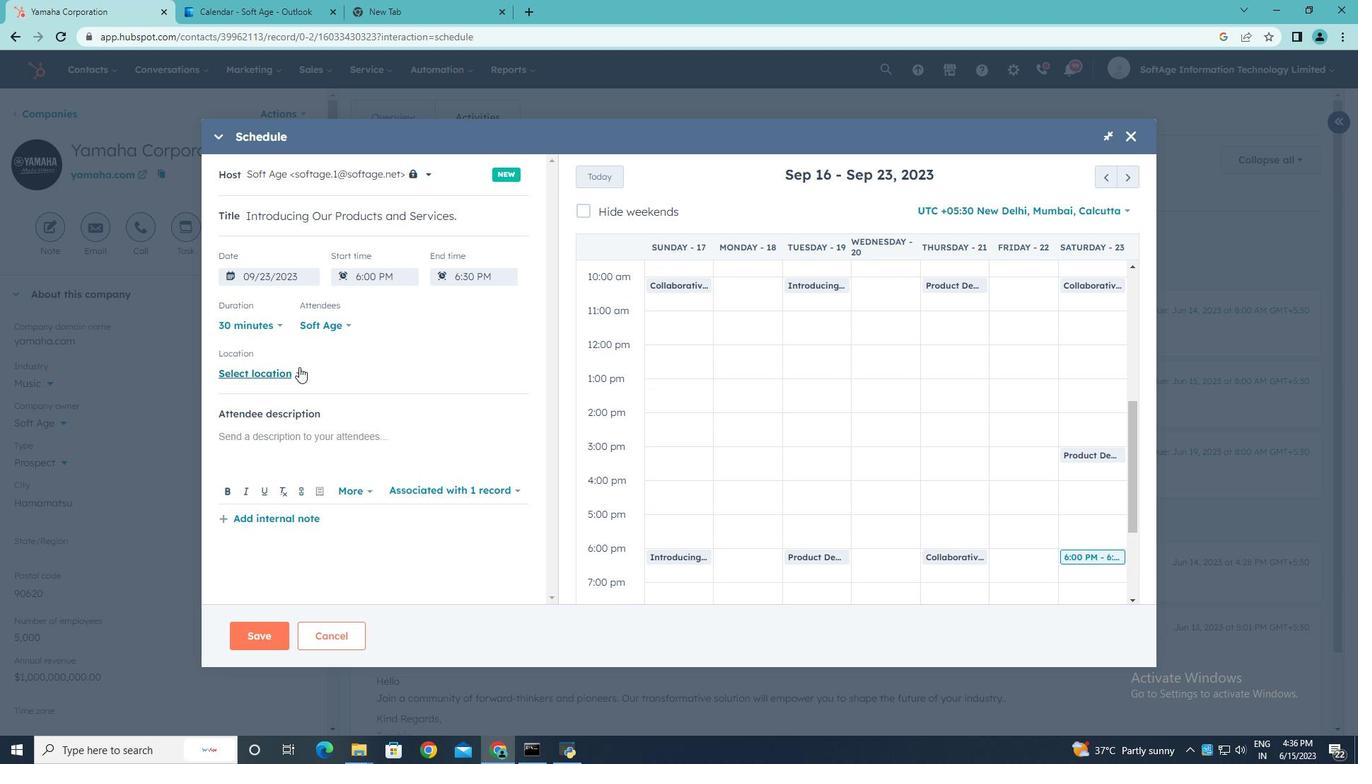 
Action: Mouse moved to (343, 362)
Screenshot: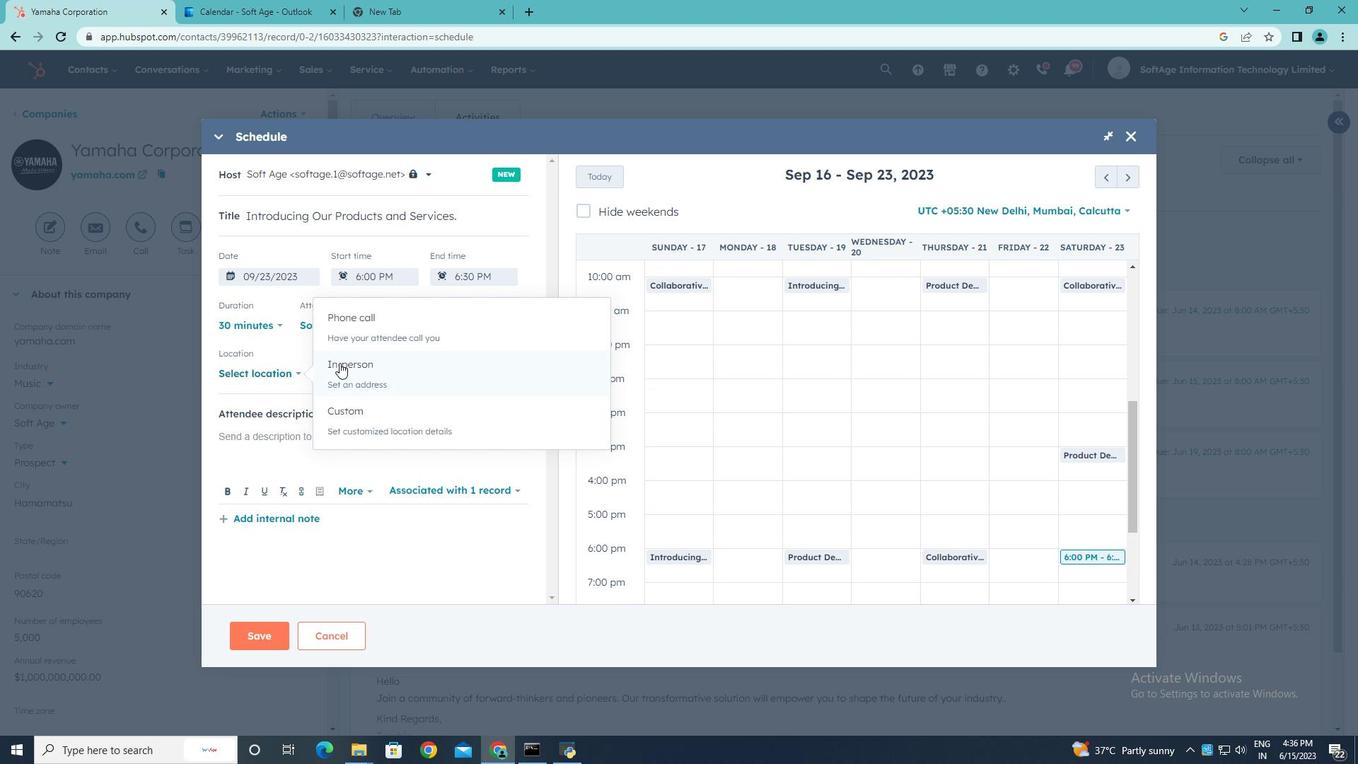
Action: Mouse pressed left at (343, 362)
Screenshot: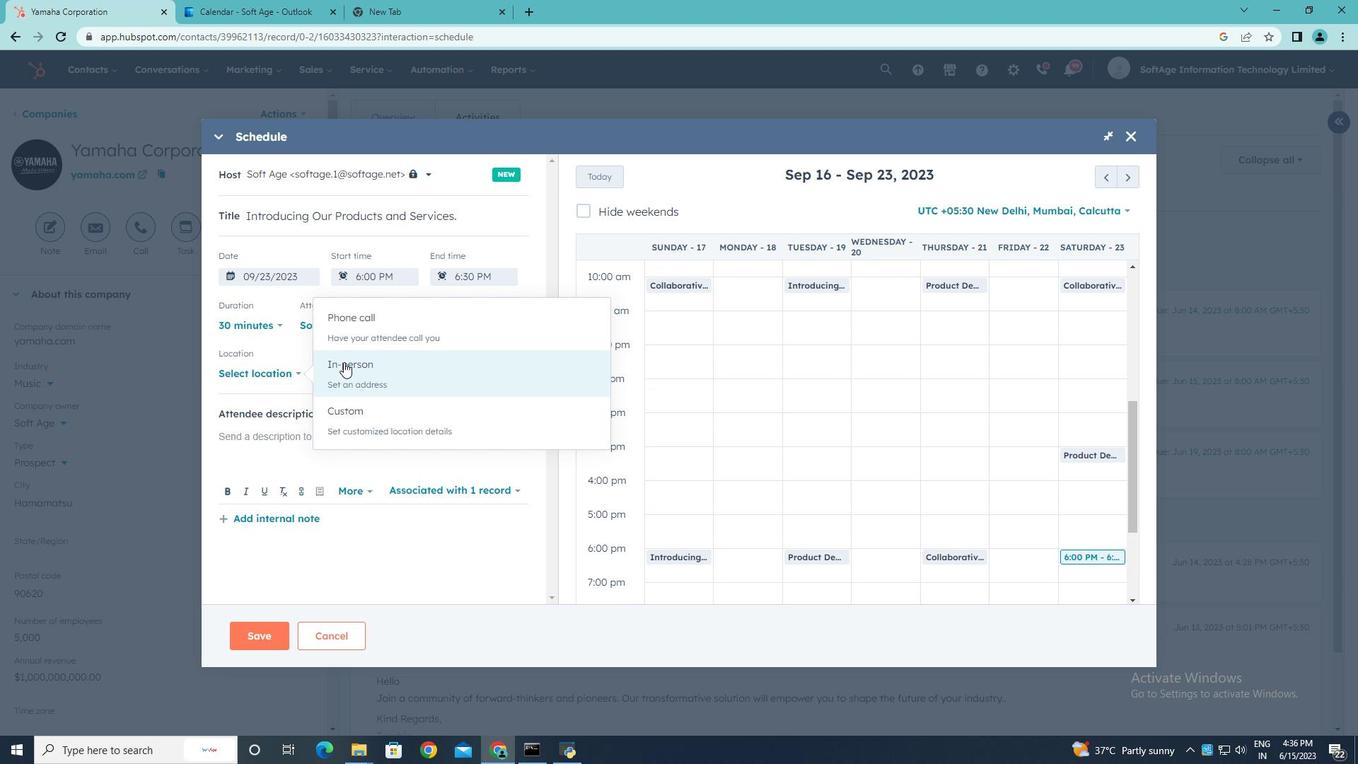 
Action: Mouse moved to (316, 368)
Screenshot: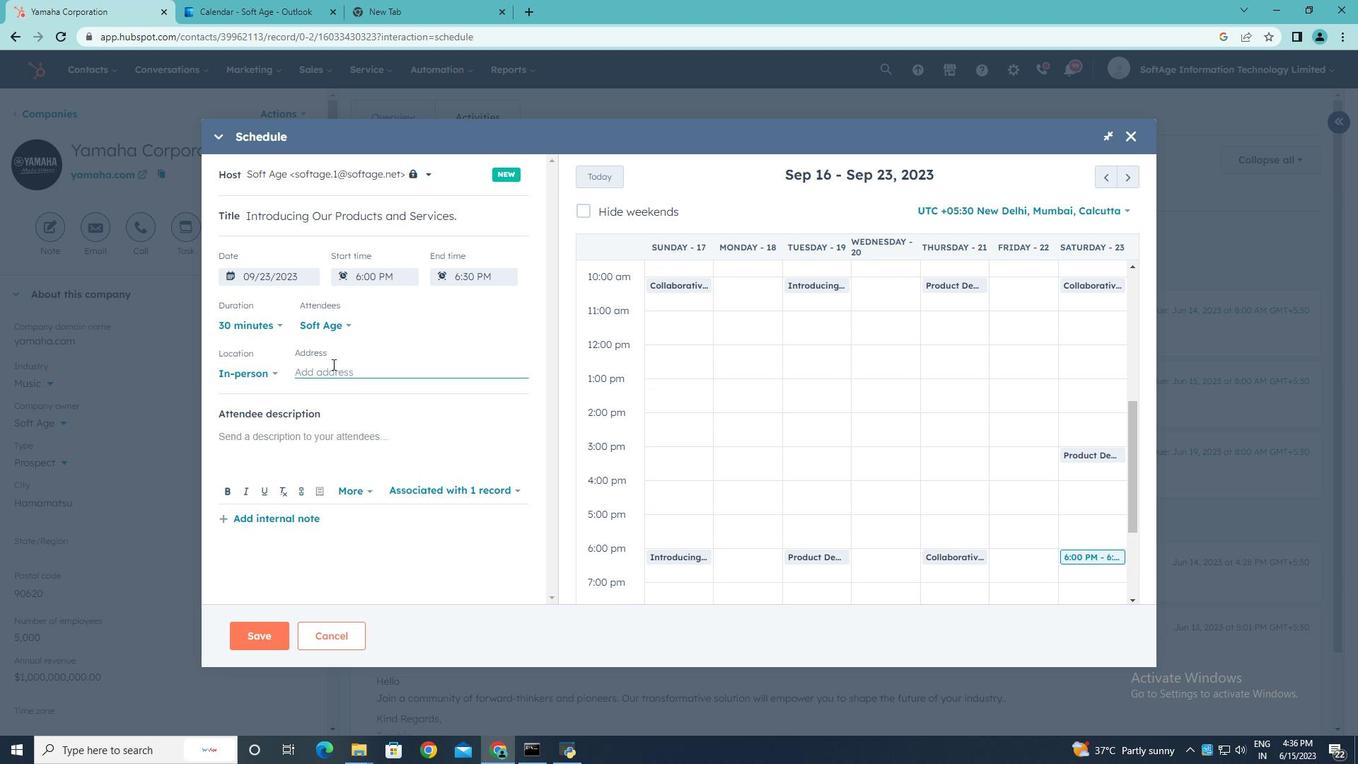 
Action: Mouse pressed left at (316, 368)
Screenshot: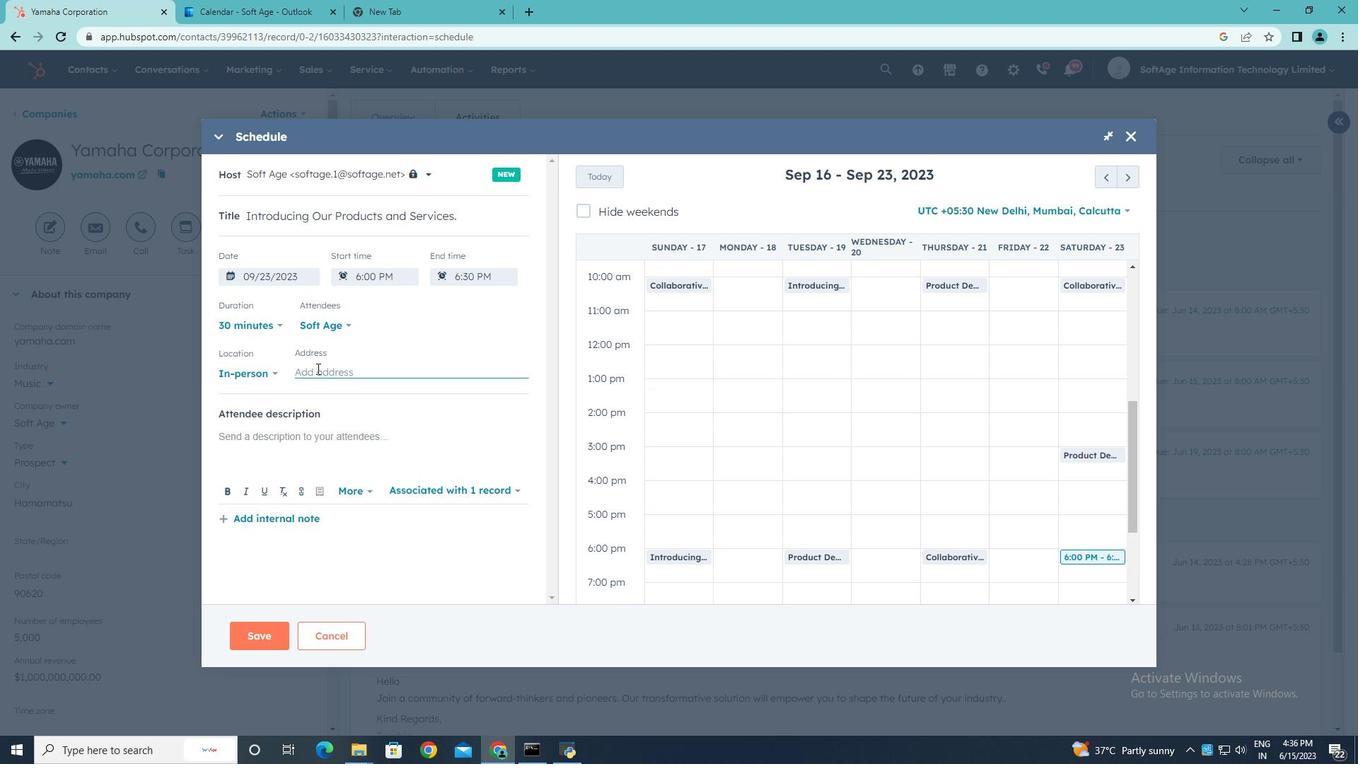 
Action: Key pressed <Key.shift>New<Key.space><Key.shift>Yorj<Key.backspace>k
Screenshot: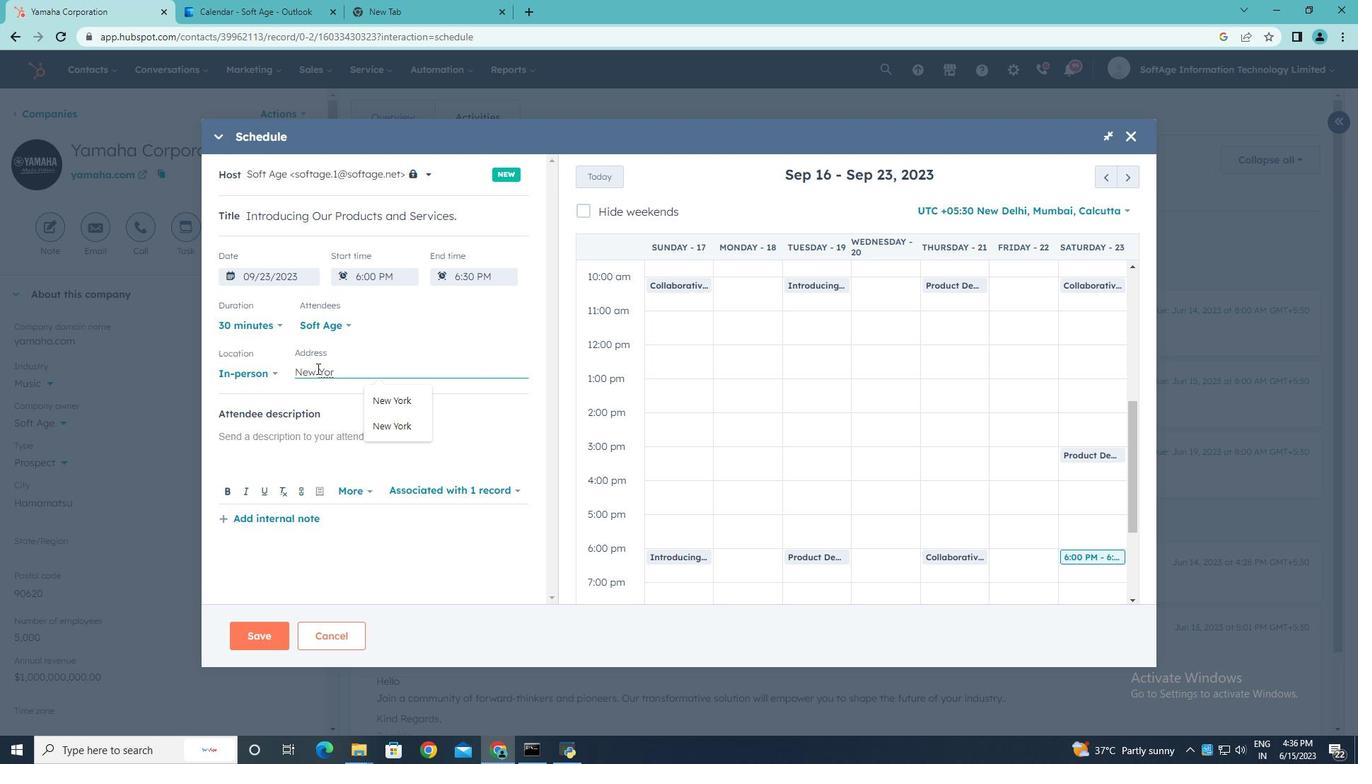 
Action: Mouse moved to (265, 434)
Screenshot: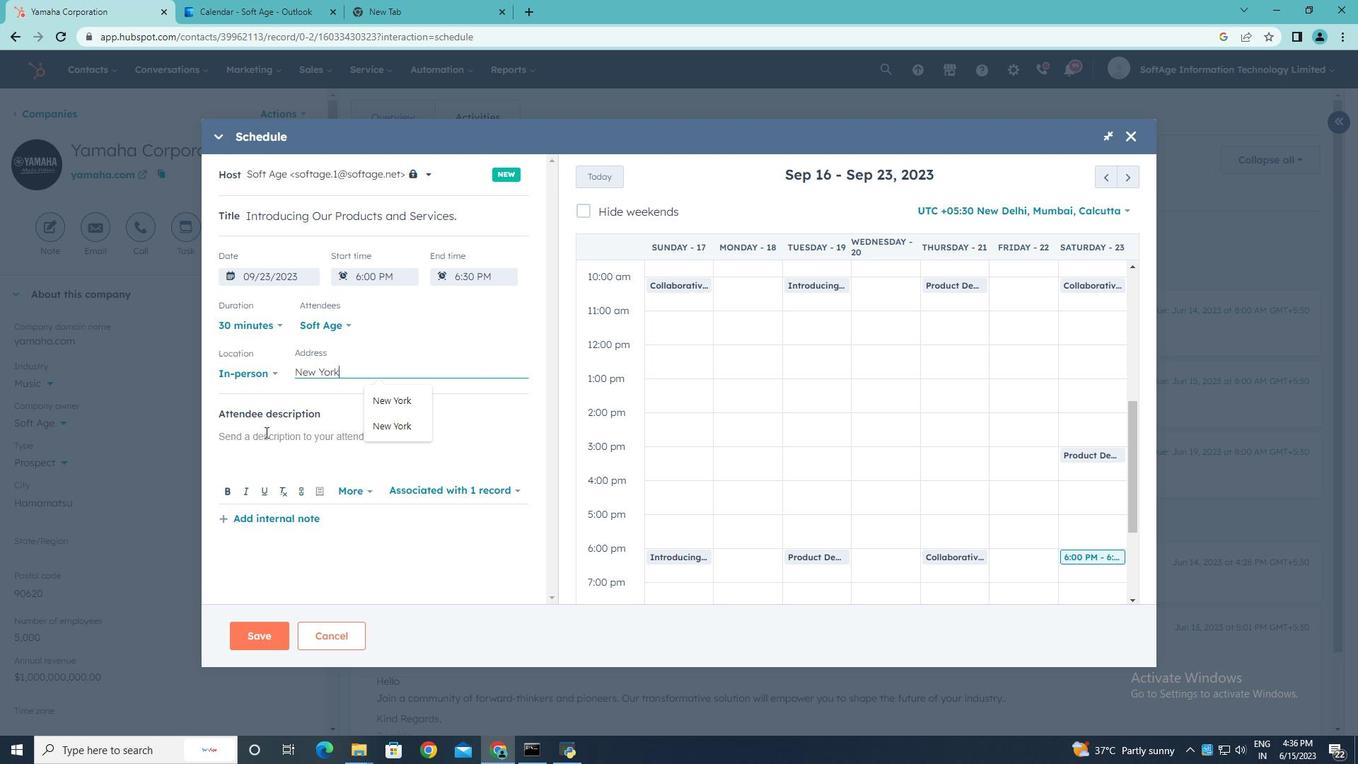 
Action: Mouse pressed left at (265, 434)
Screenshot: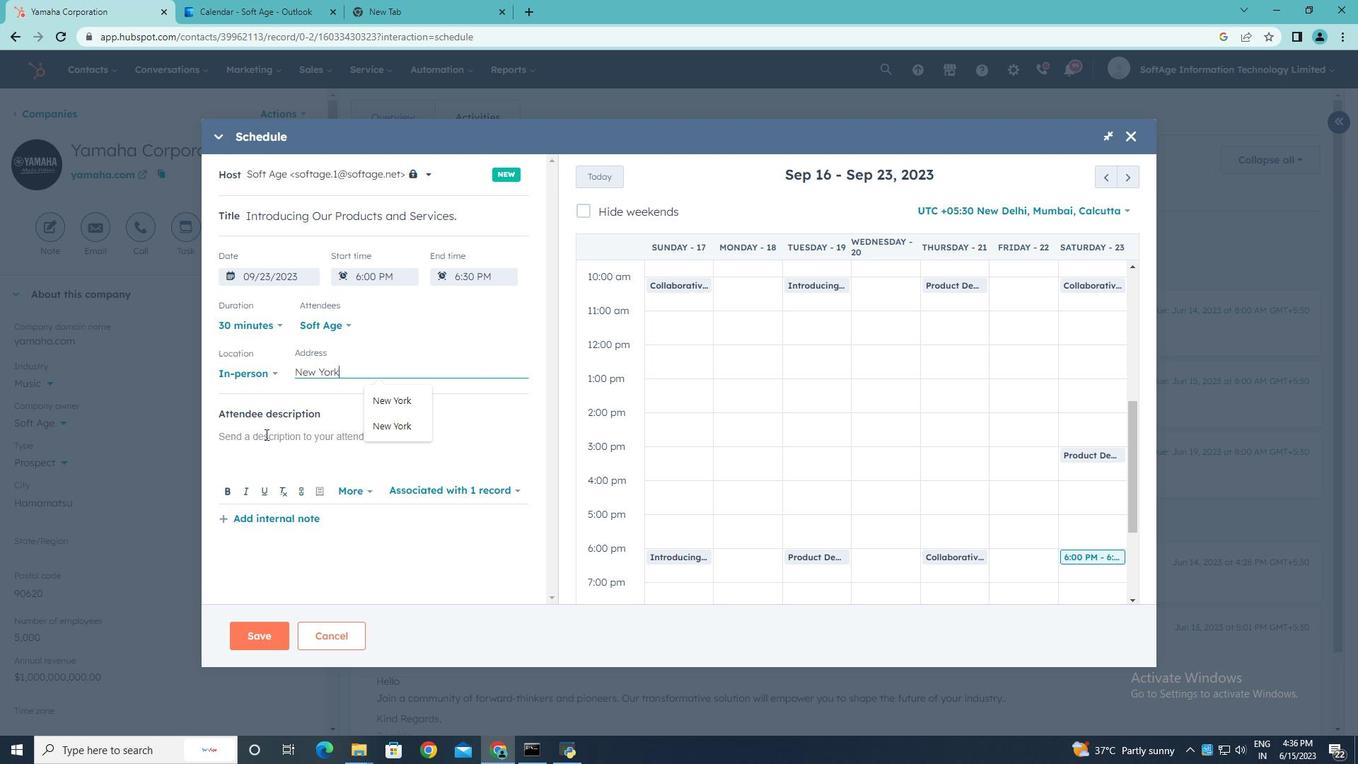 
Action: Key pressed <Key.shift>Kindly<Key.space>join<Key.space>this<Key.space>meeting<Key.space>to<Key.space><Key.shift>understand<Key.space><Key.shift>Product<Key.space><Key.shift>Demo<Key.space>and<Key.space><Key.shift>Service<Key.space><Key.shift>Presentation
Screenshot: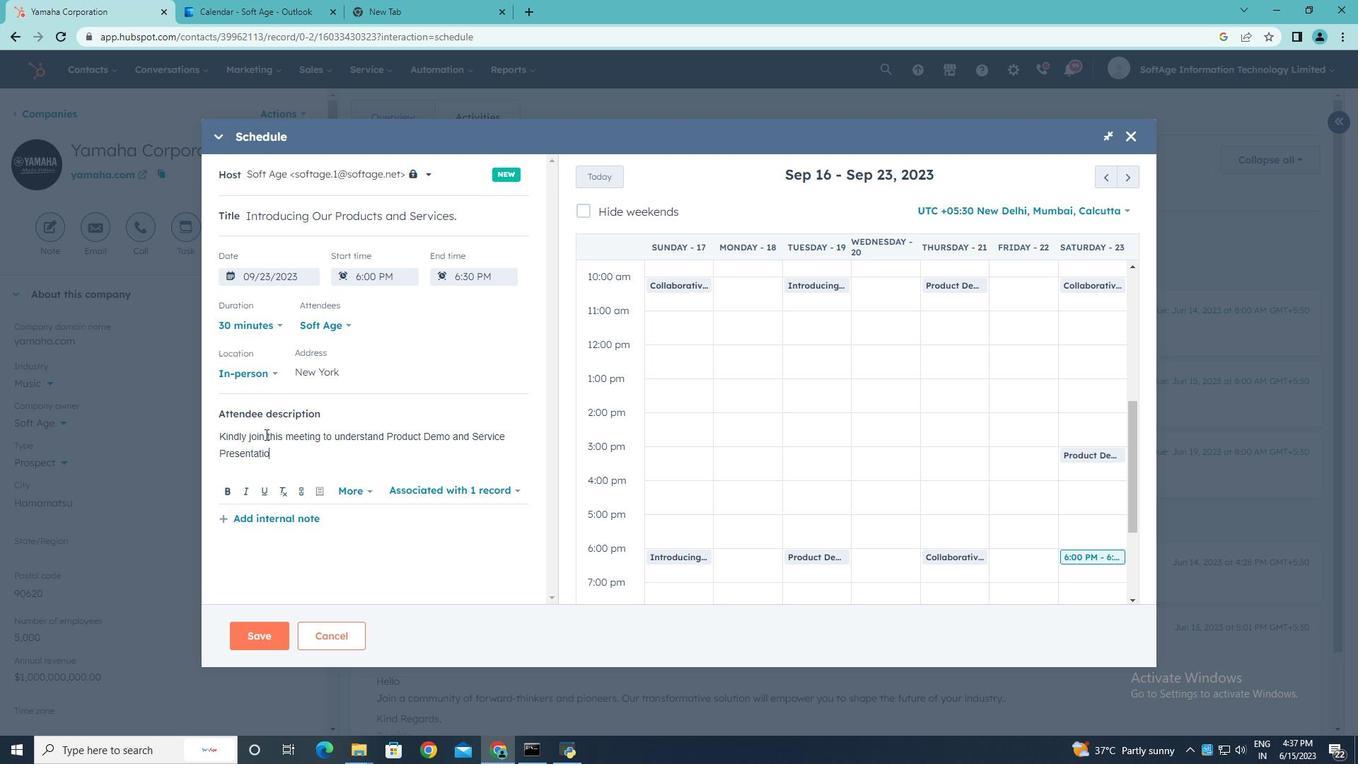 
Action: Mouse moved to (406, 439)
Screenshot: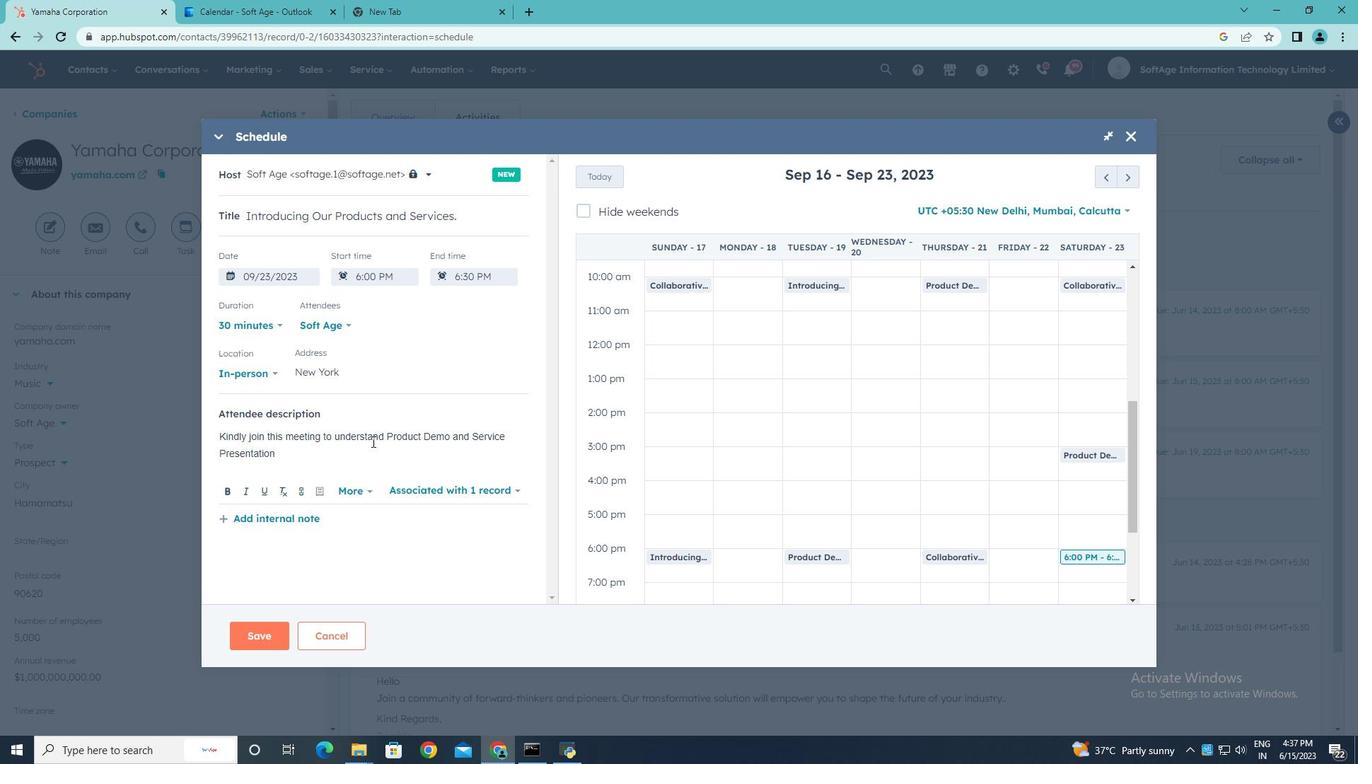 
Action: Key pressed .
Screenshot: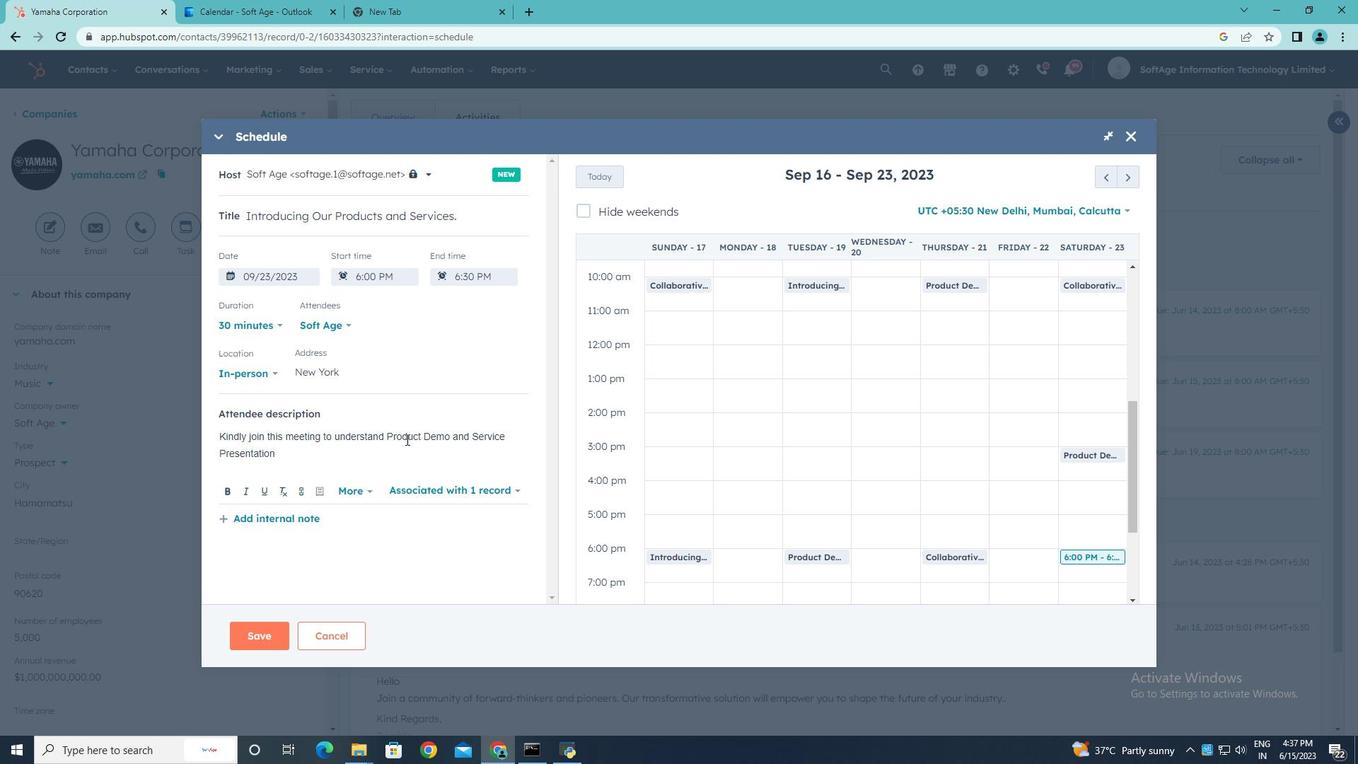 
Action: Mouse moved to (350, 326)
Screenshot: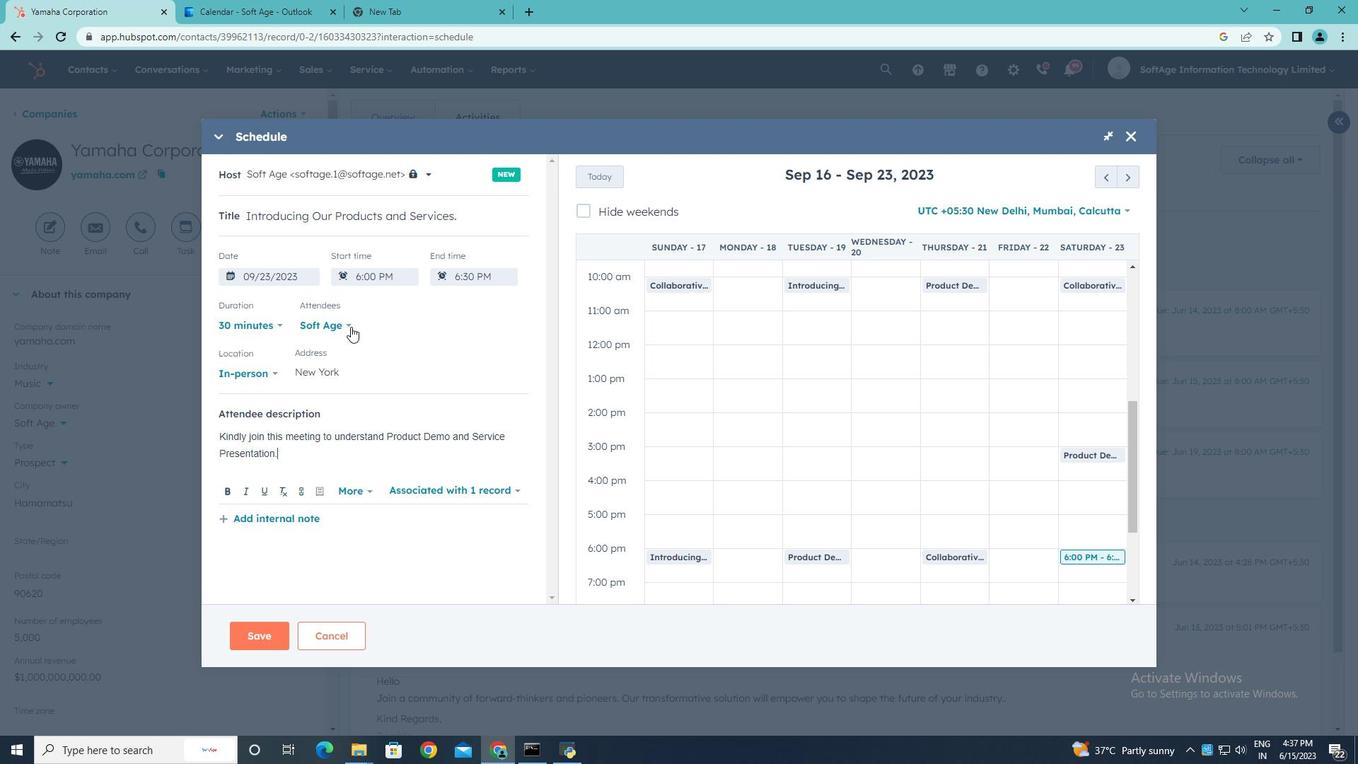 
Action: Mouse pressed left at (350, 326)
Screenshot: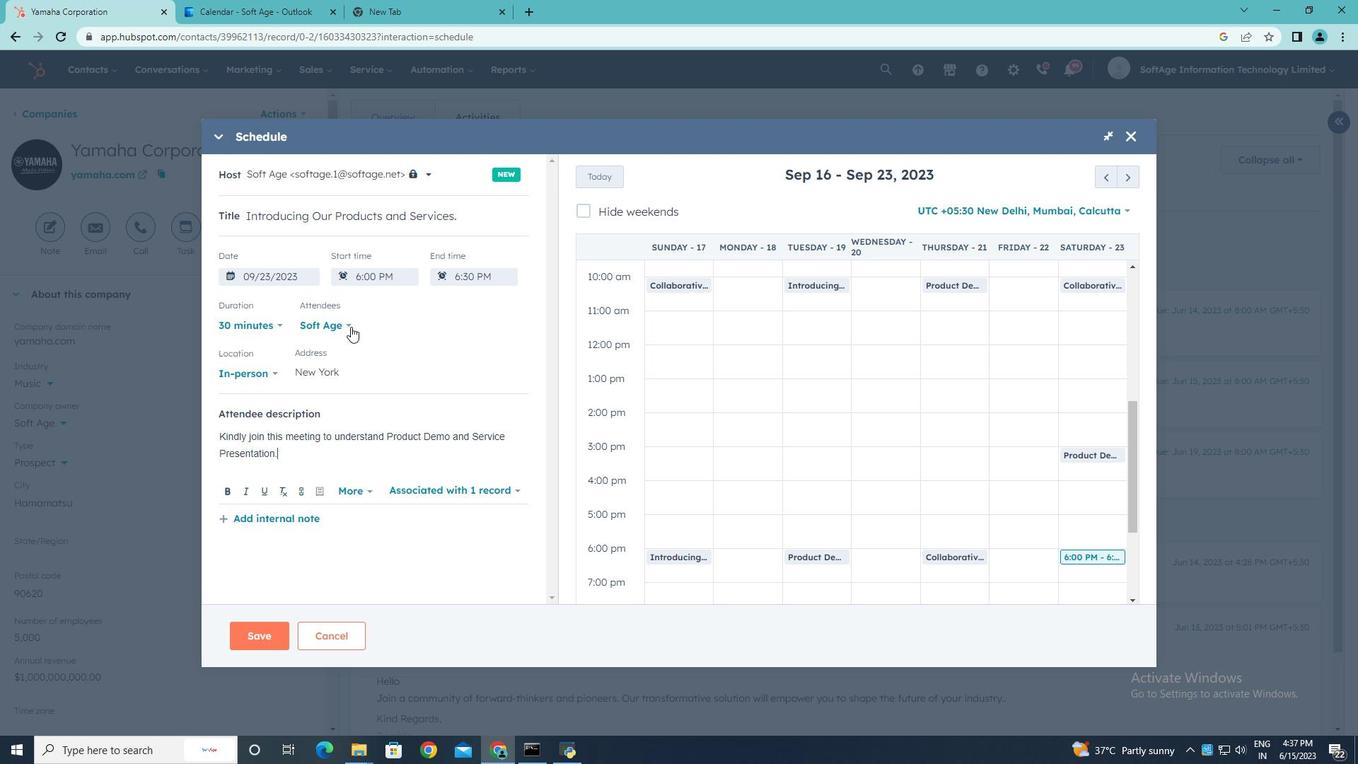 
Action: Mouse moved to (256, 503)
Screenshot: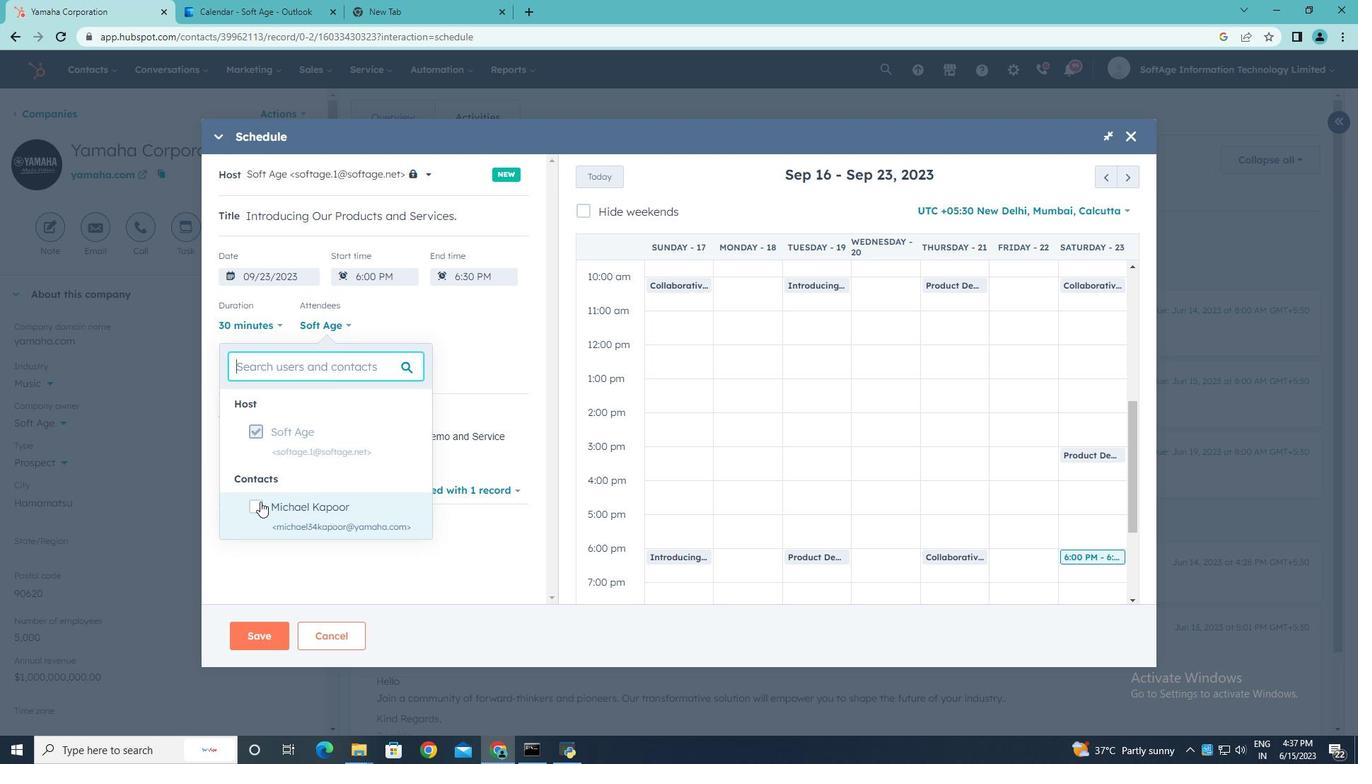
Action: Mouse pressed left at (256, 503)
Screenshot: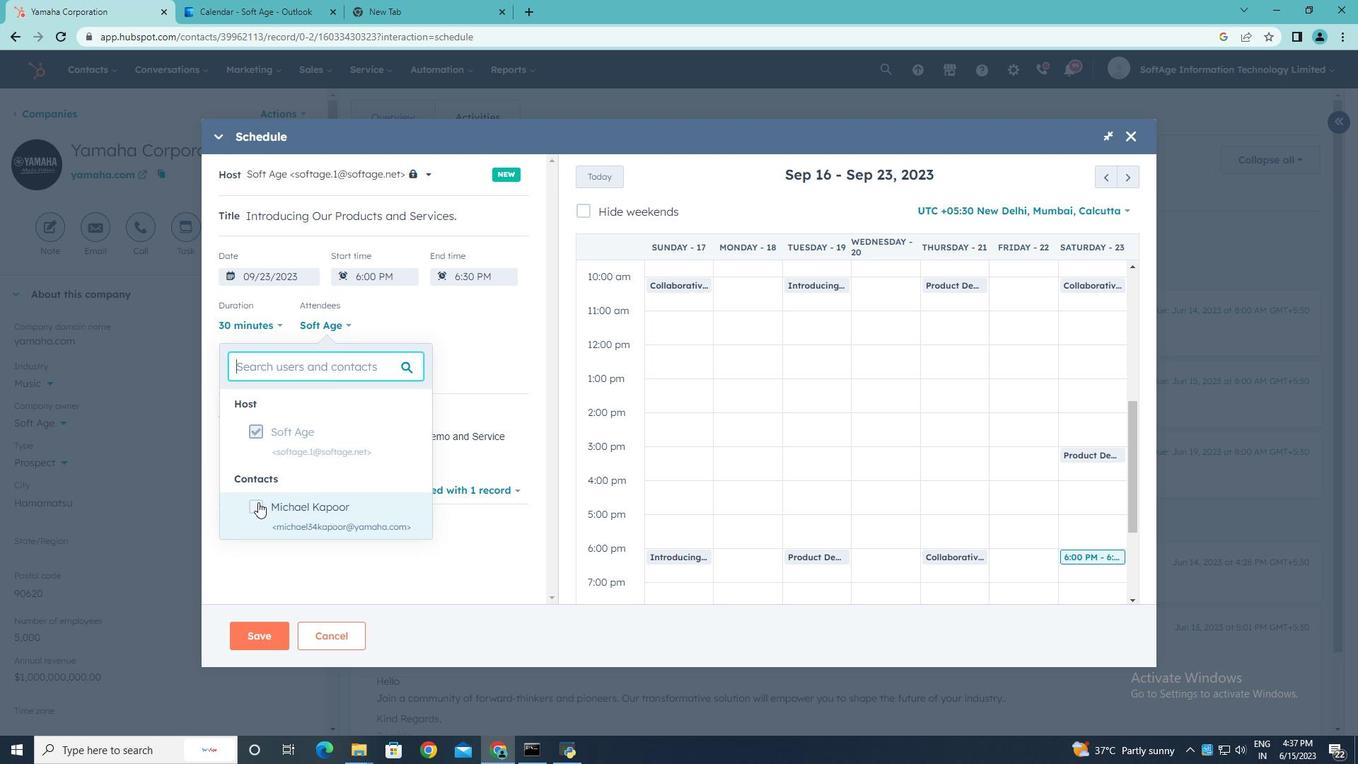
Action: Mouse moved to (468, 550)
Screenshot: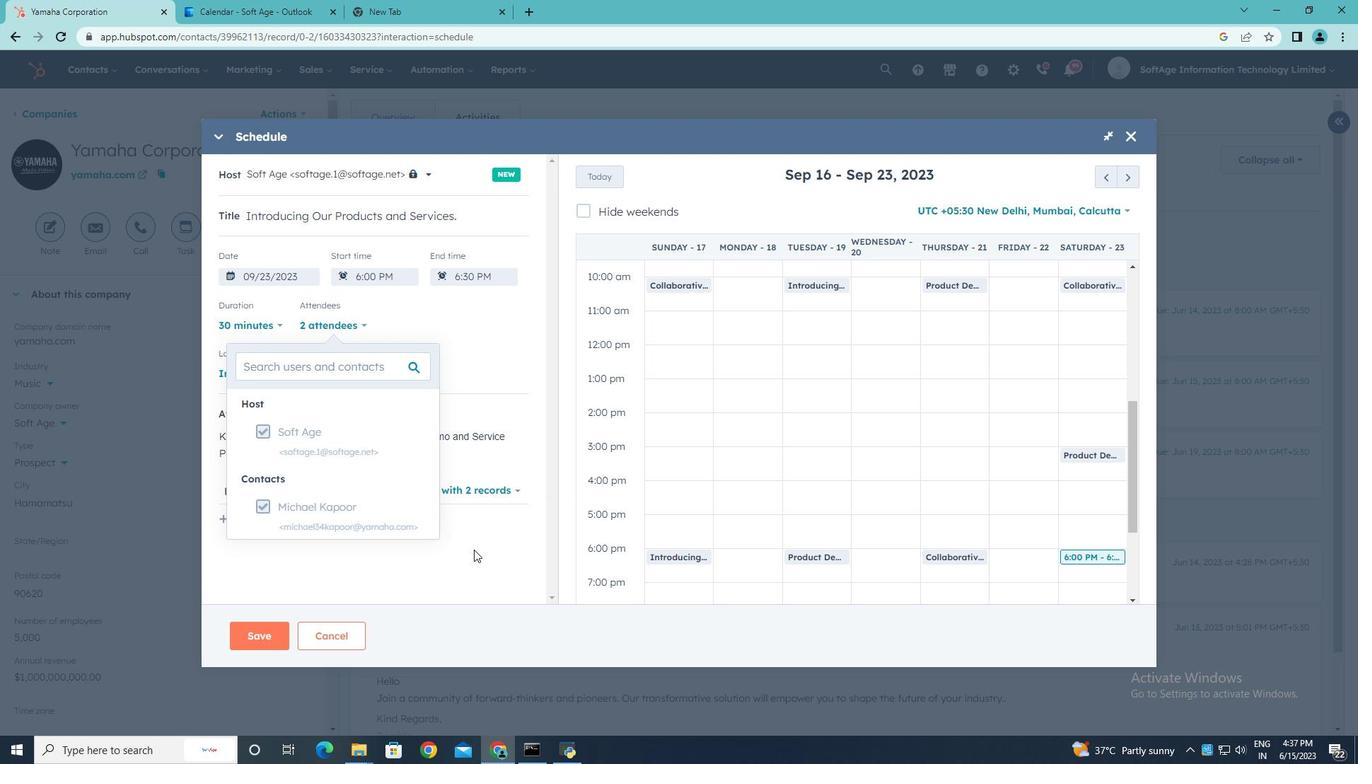 
Action: Mouse pressed left at (468, 550)
Screenshot: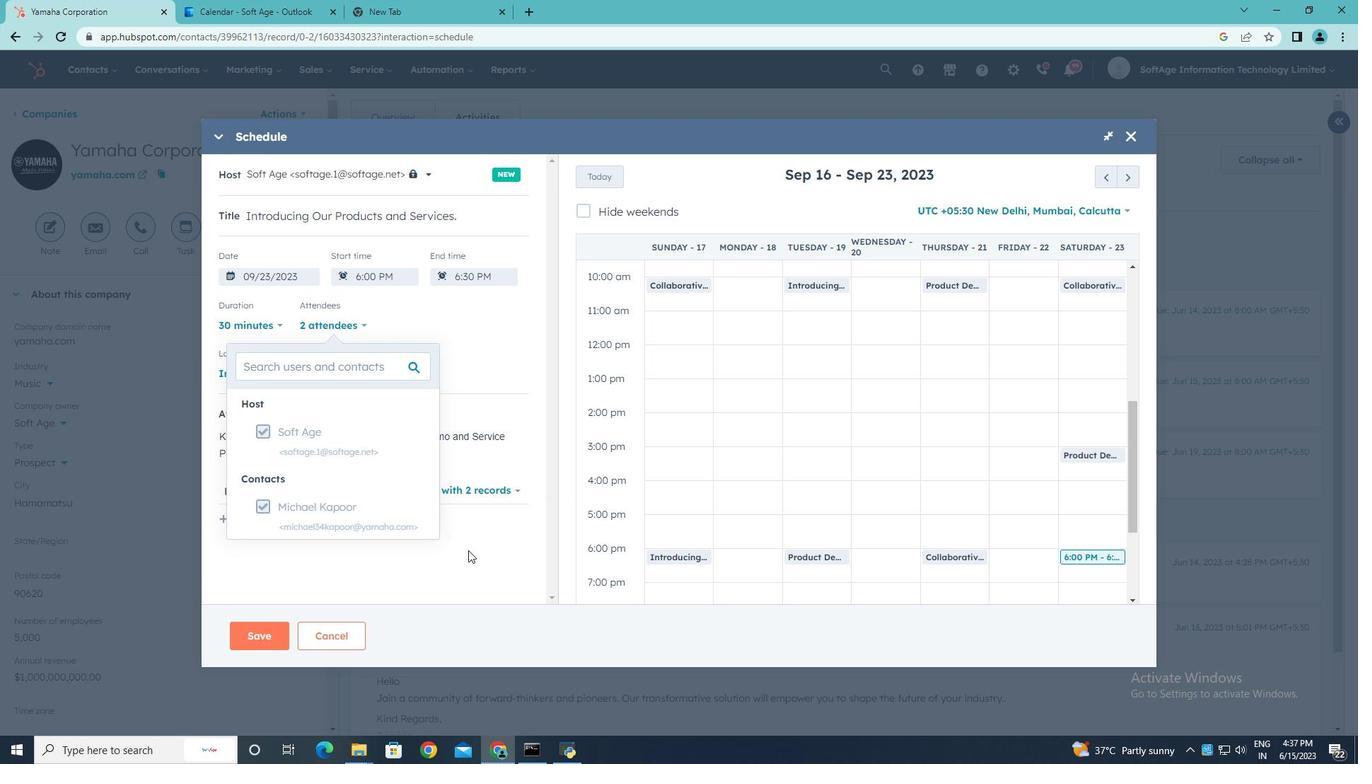 
Action: Mouse moved to (257, 632)
Screenshot: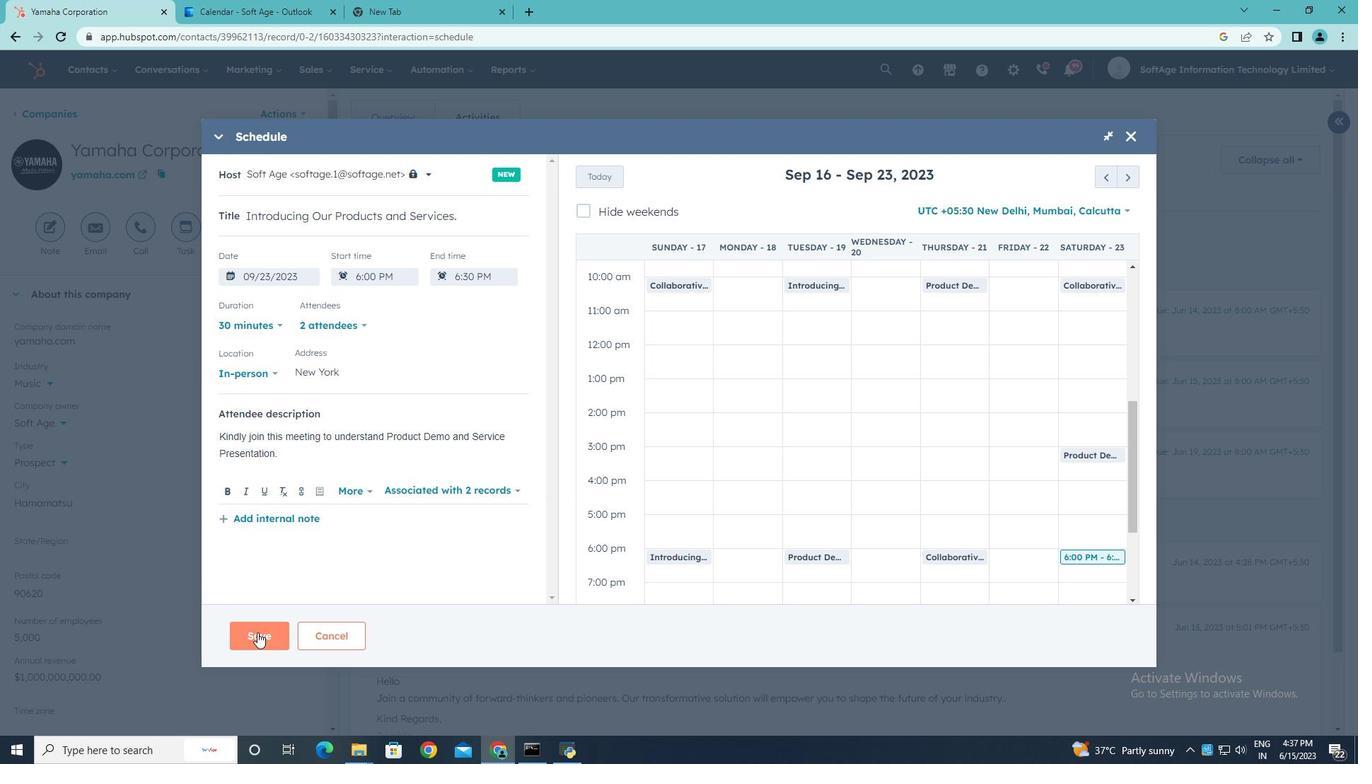
Action: Mouse pressed left at (257, 632)
Screenshot: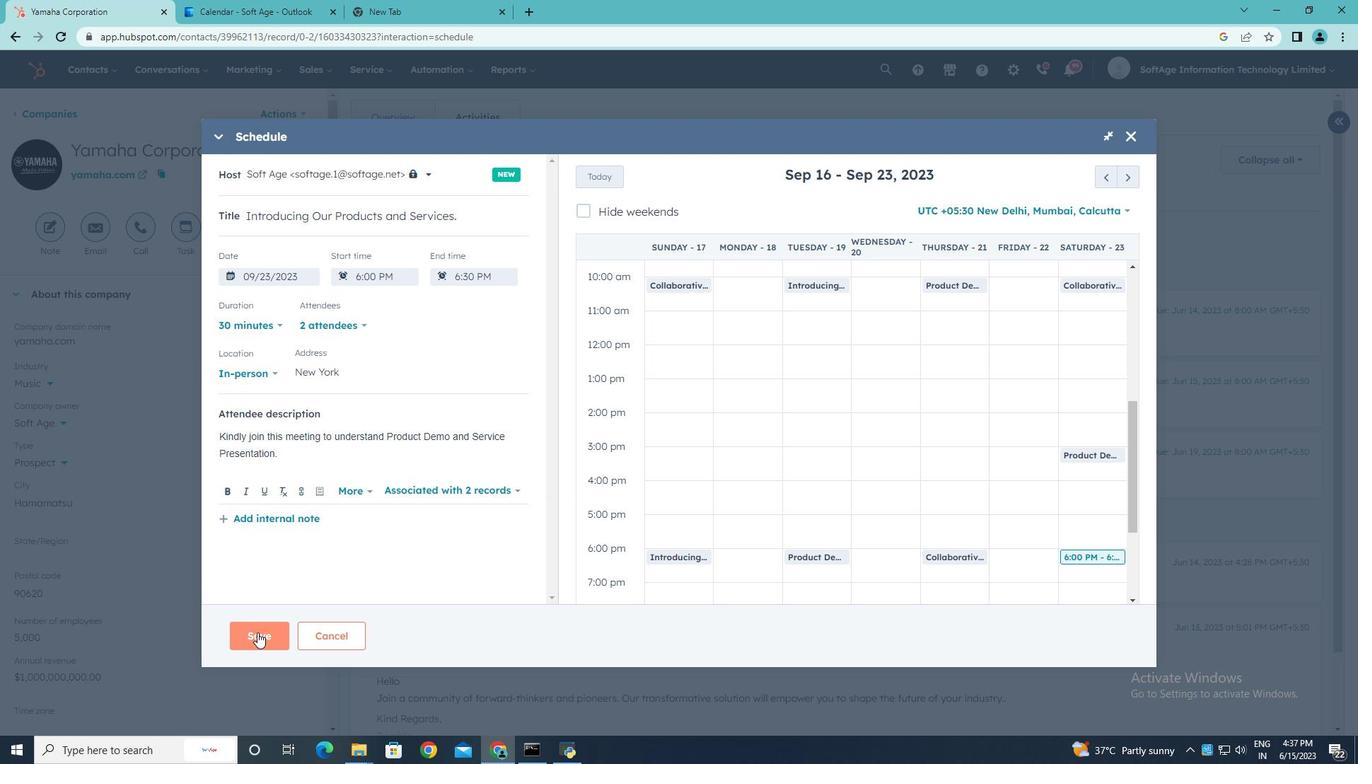 
Action: Mouse moved to (258, 632)
Screenshot: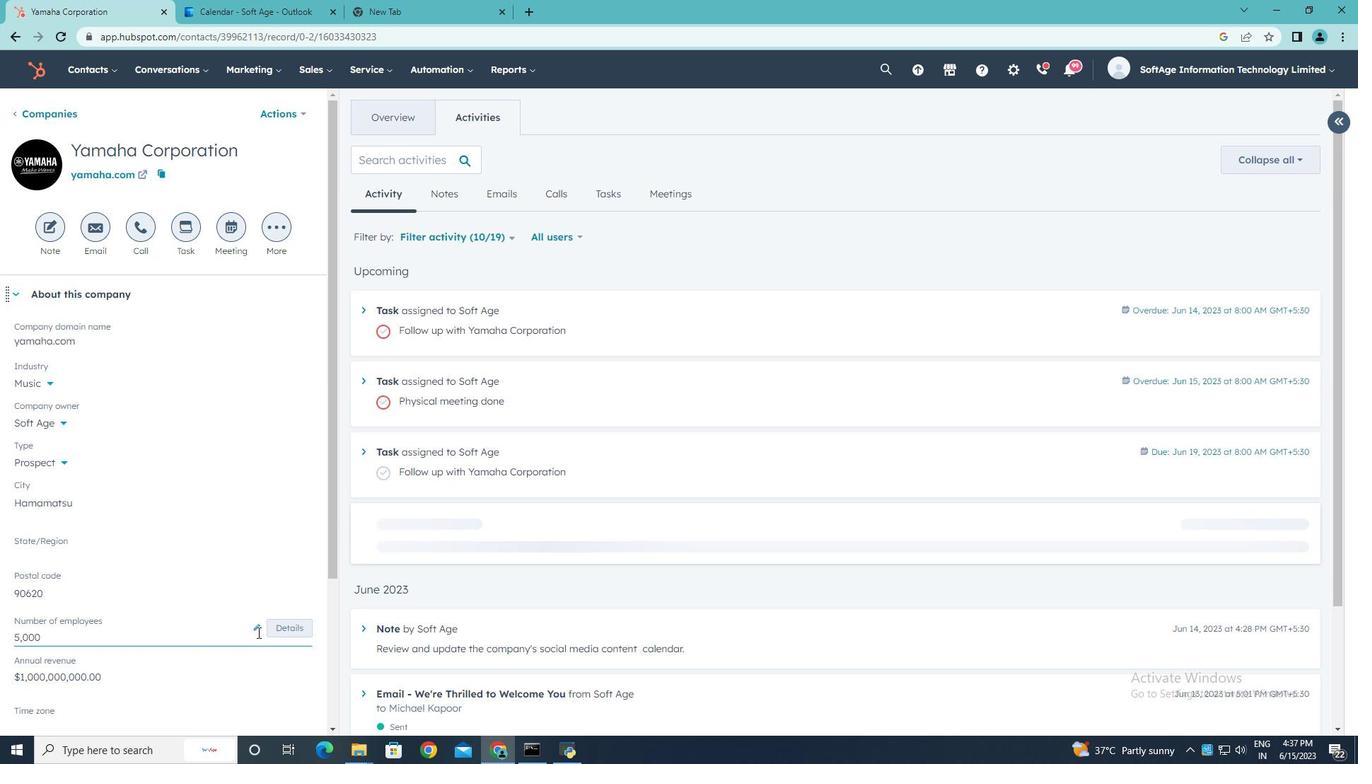 
